 Task: Locate the San Francisco Zoo.
Action: Mouse moved to (74, 23)
Screenshot: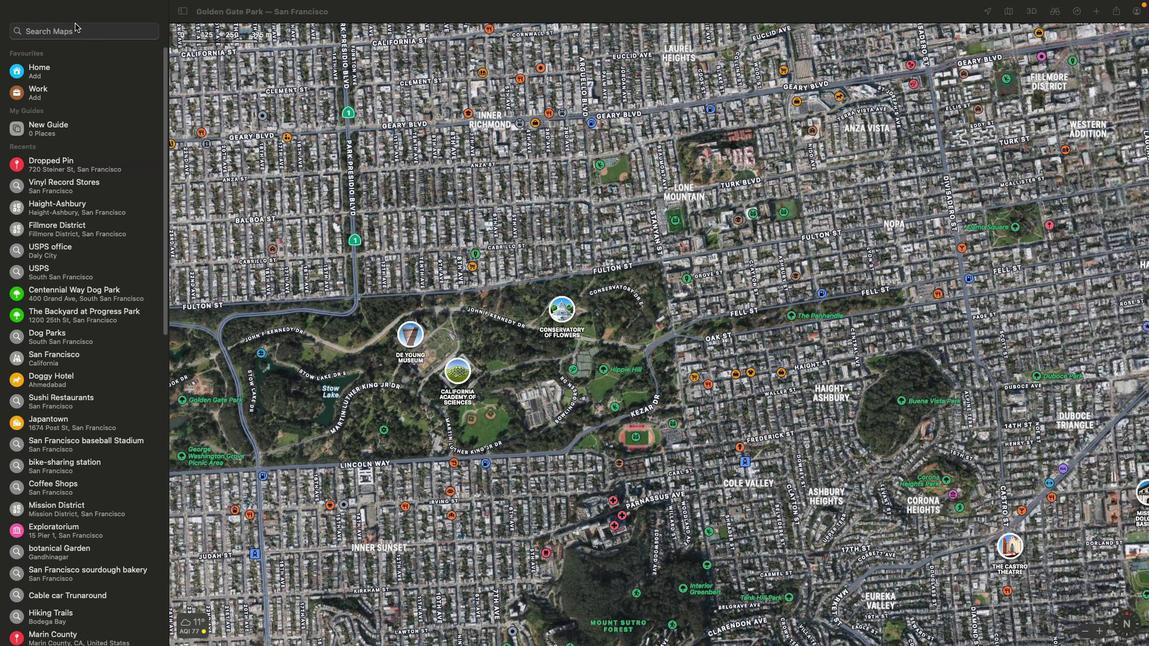 
Action: Mouse pressed left at (74, 23)
Screenshot: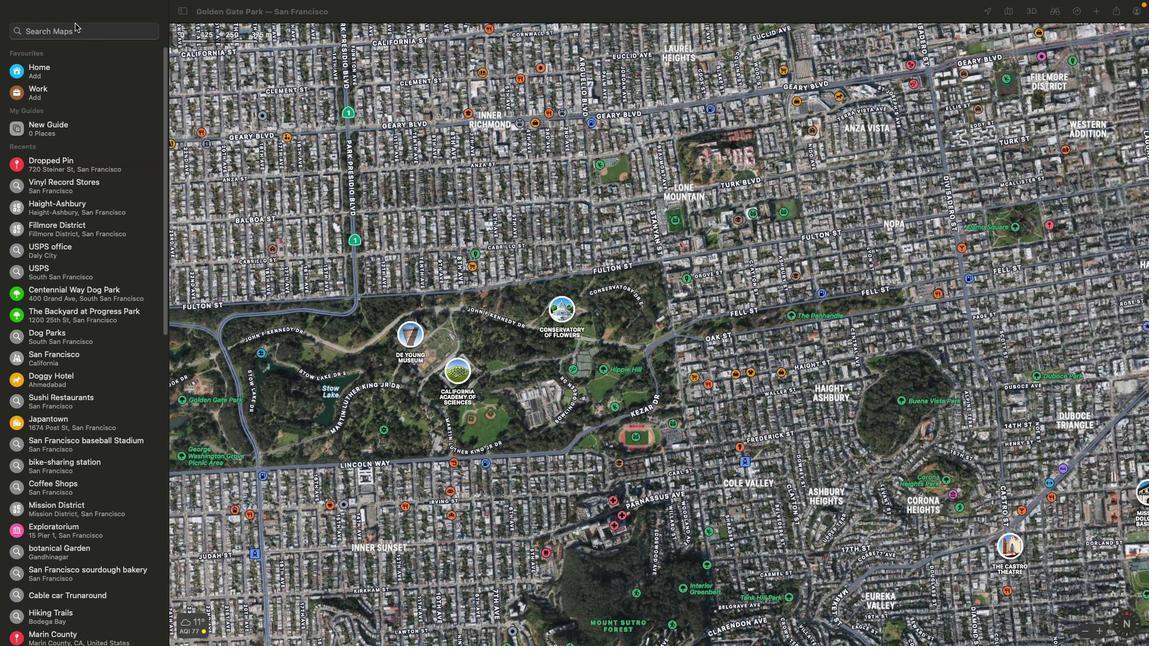 
Action: Mouse moved to (74, 23)
Screenshot: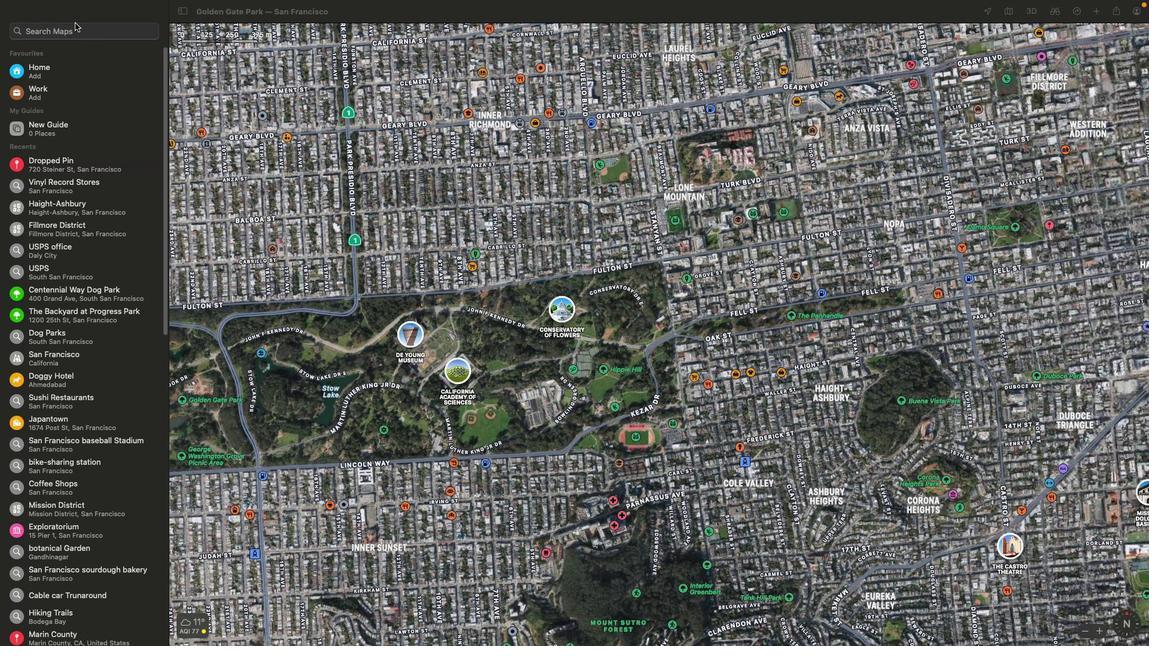 
Action: Mouse pressed left at (74, 23)
Screenshot: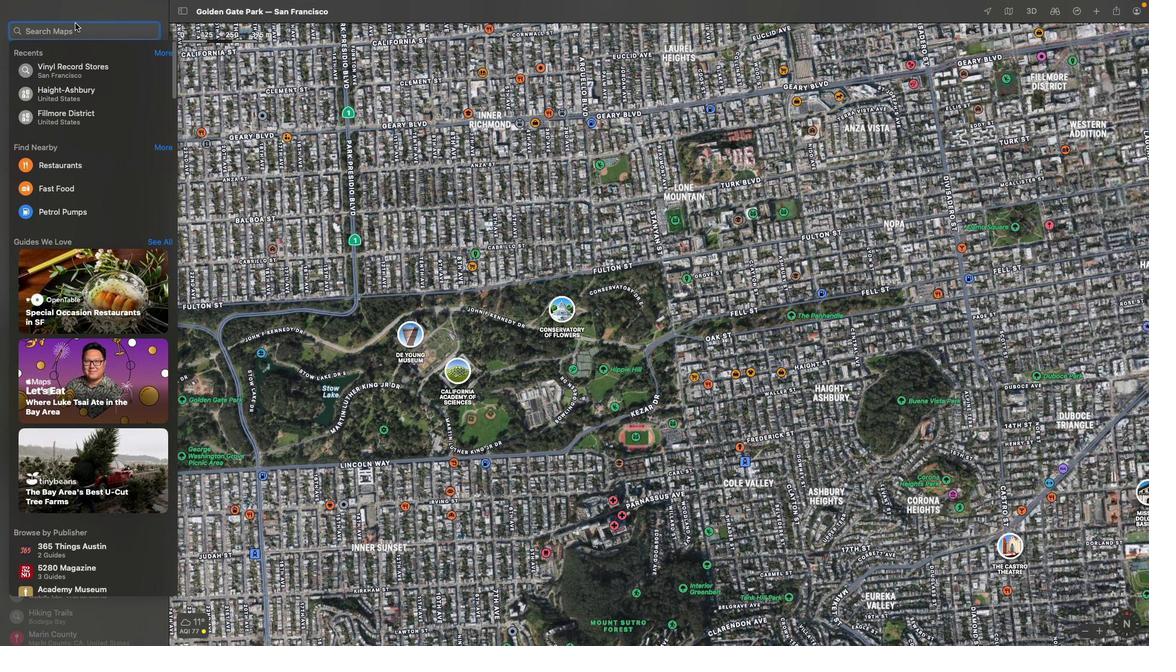 
Action: Key pressed Key.shift'S''a''n'Key.spaceKey.shift'F''r''a''n''c''i''s''c''o'Key.spaceKey.shift'Z''o''o'Key.enter
Screenshot: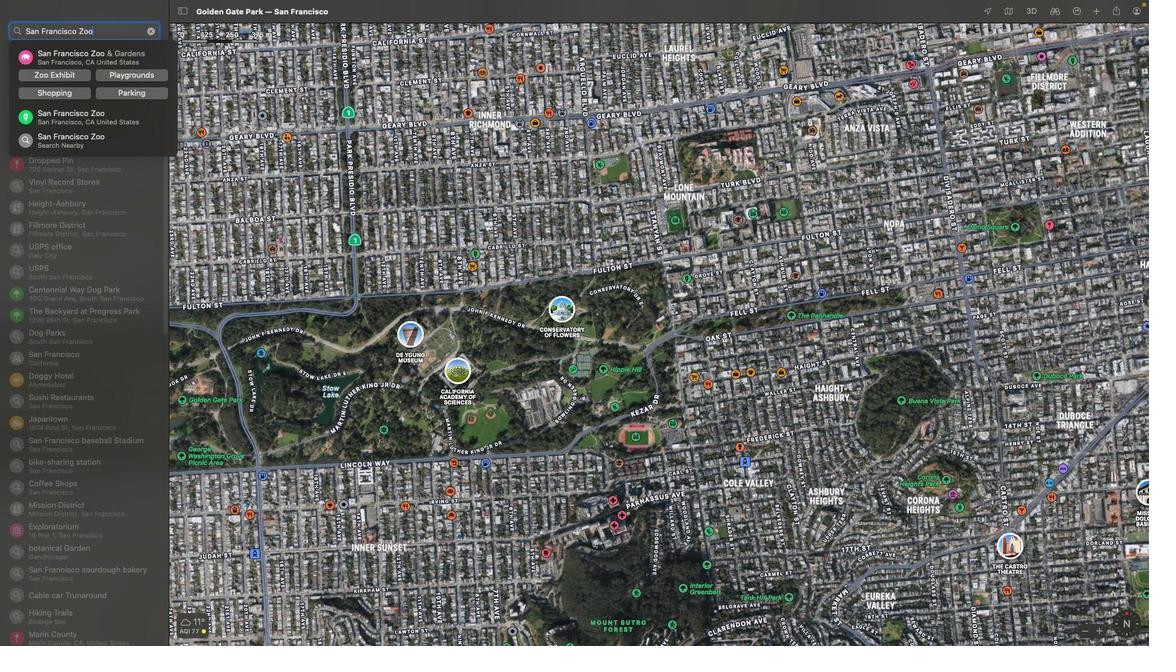 
Action: Mouse moved to (653, 292)
Screenshot: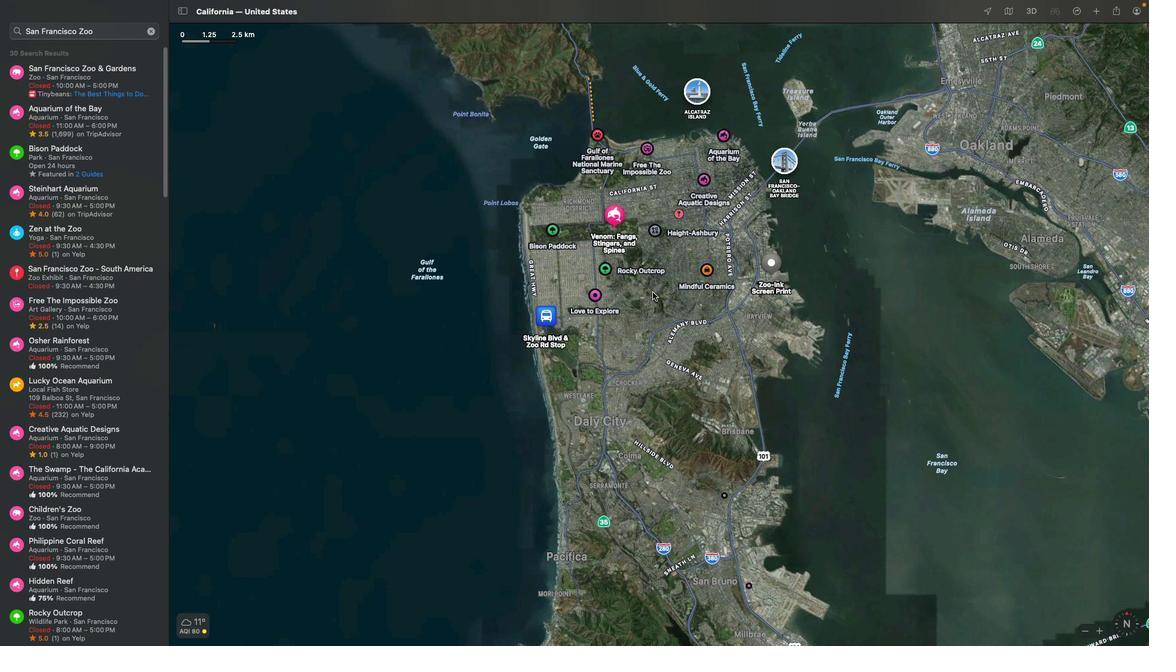 
Action: Mouse scrolled (653, 292) with delta (0, 0)
Screenshot: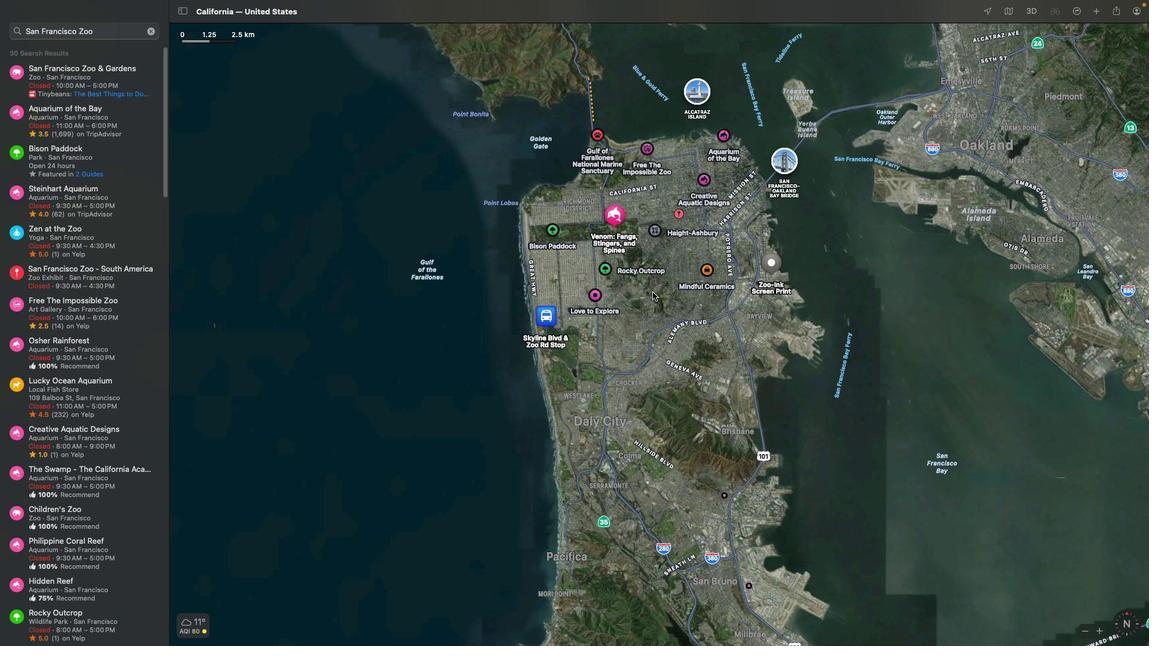 
Action: Mouse scrolled (653, 292) with delta (0, 0)
Screenshot: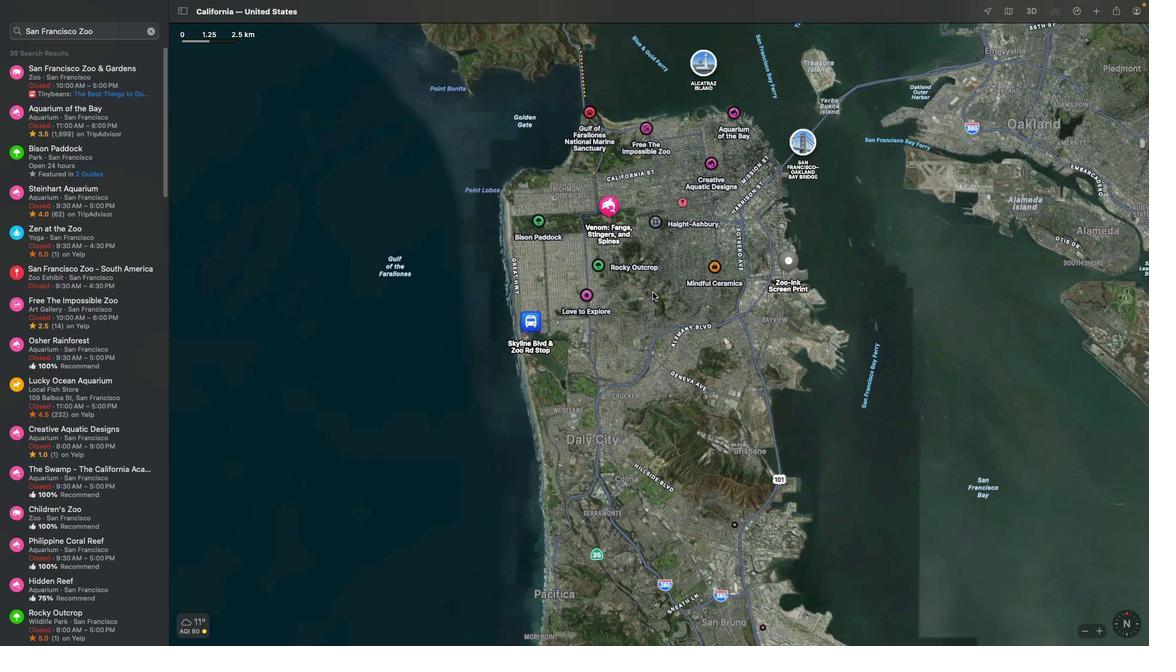 
Action: Mouse scrolled (653, 292) with delta (0, 1)
Screenshot: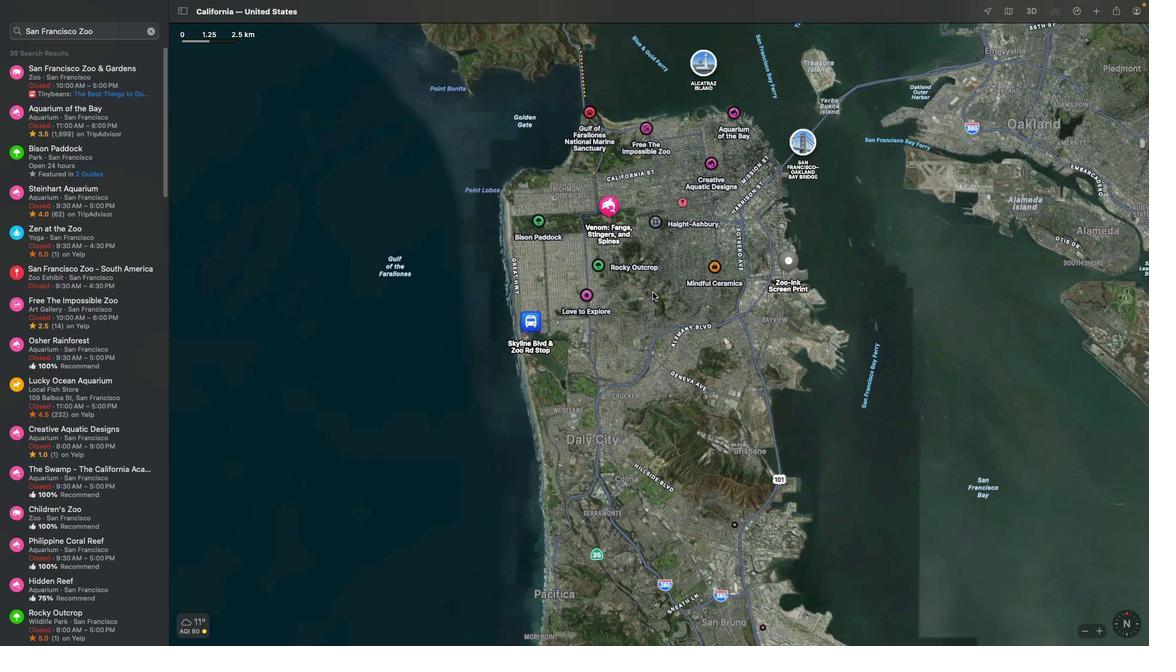 
Action: Mouse scrolled (653, 292) with delta (0, 2)
Screenshot: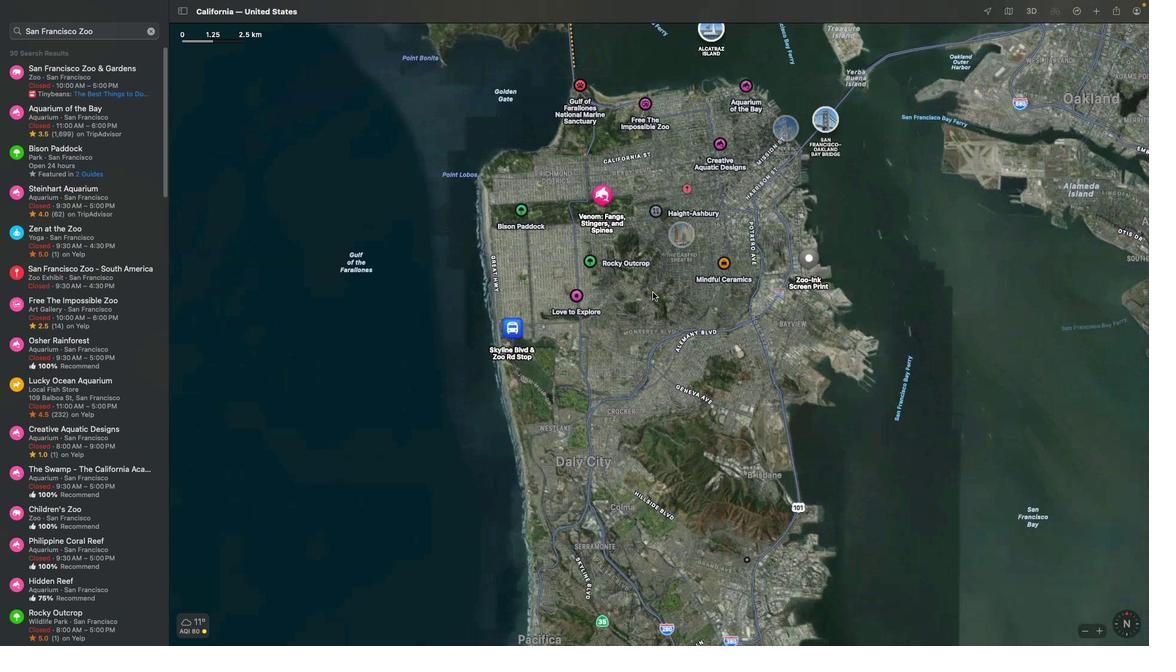 
Action: Mouse scrolled (653, 292) with delta (0, 0)
Screenshot: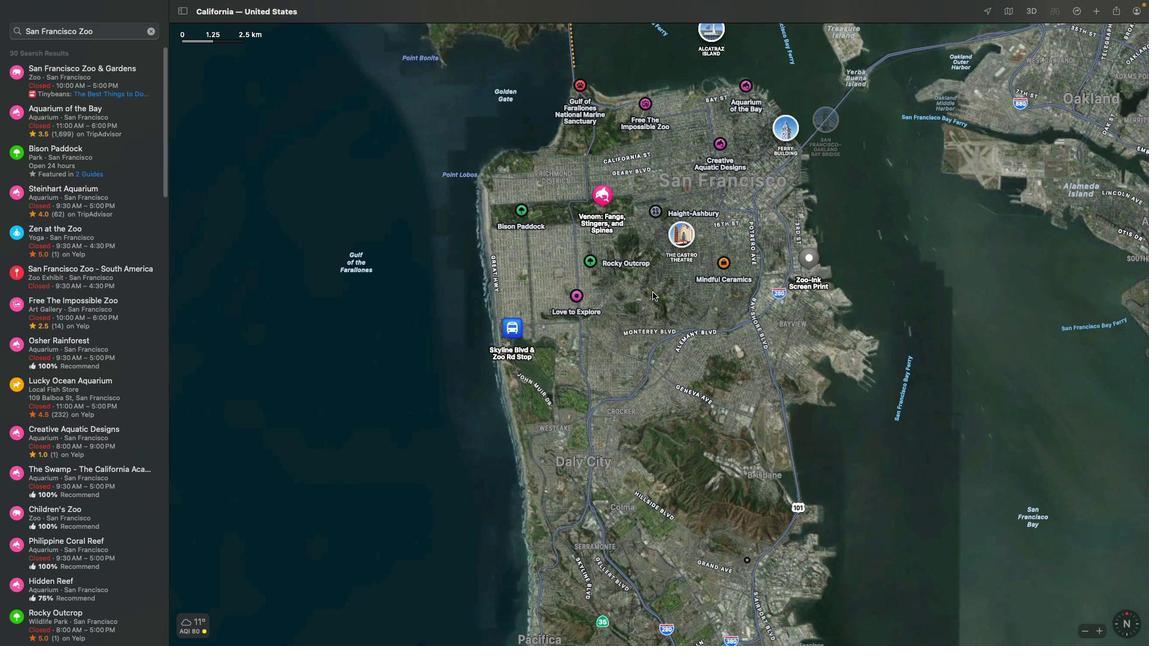 
Action: Mouse scrolled (653, 292) with delta (0, 0)
Screenshot: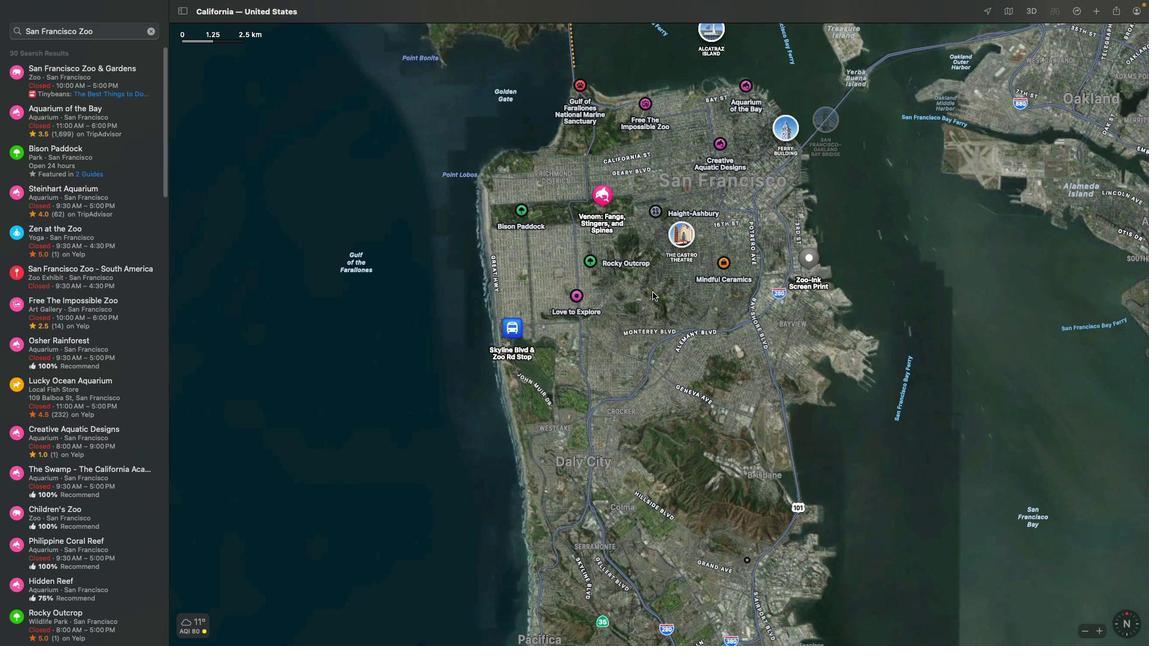 
Action: Mouse scrolled (653, 292) with delta (0, 2)
Screenshot: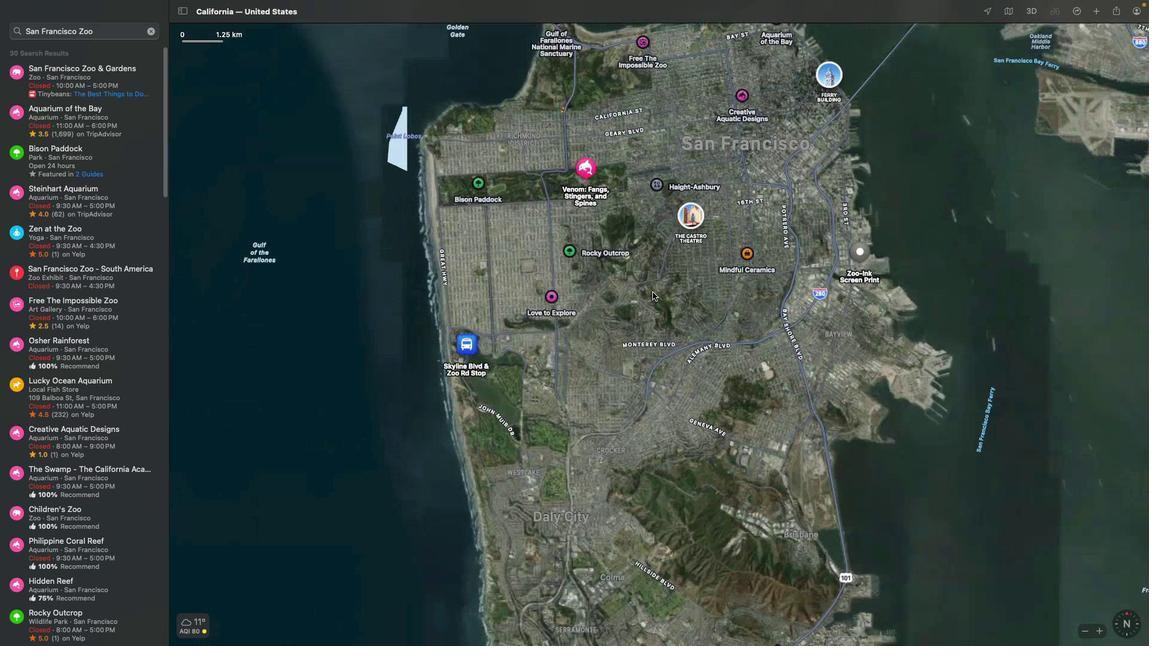 
Action: Mouse scrolled (653, 292) with delta (0, 2)
Screenshot: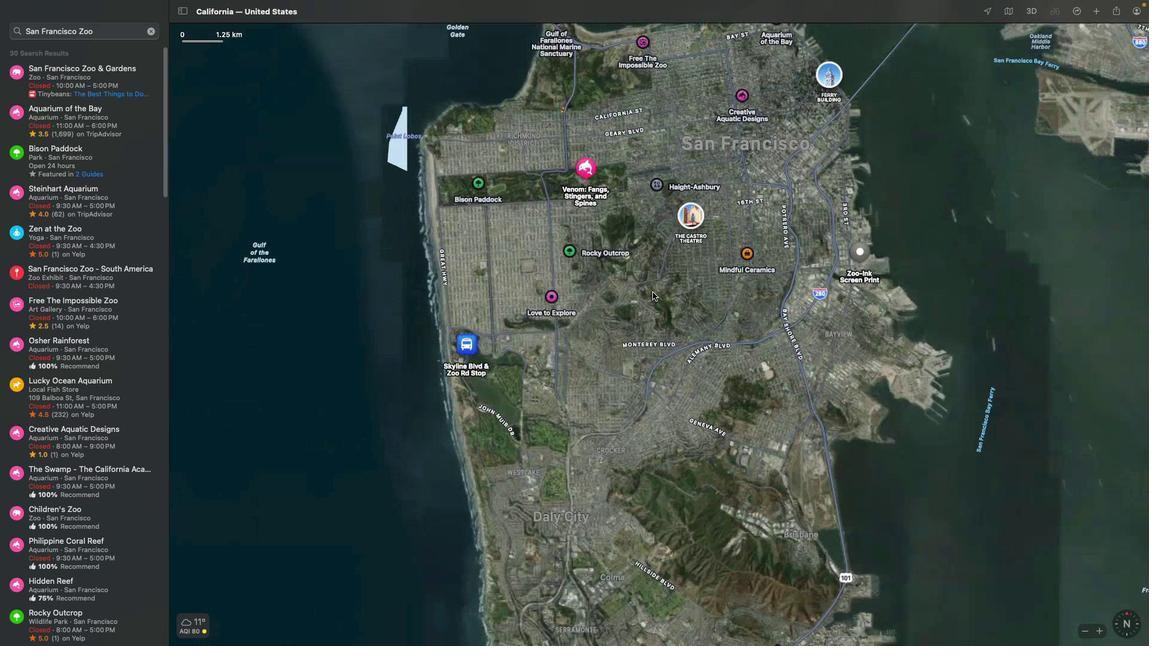 
Action: Mouse scrolled (653, 292) with delta (0, 3)
Screenshot: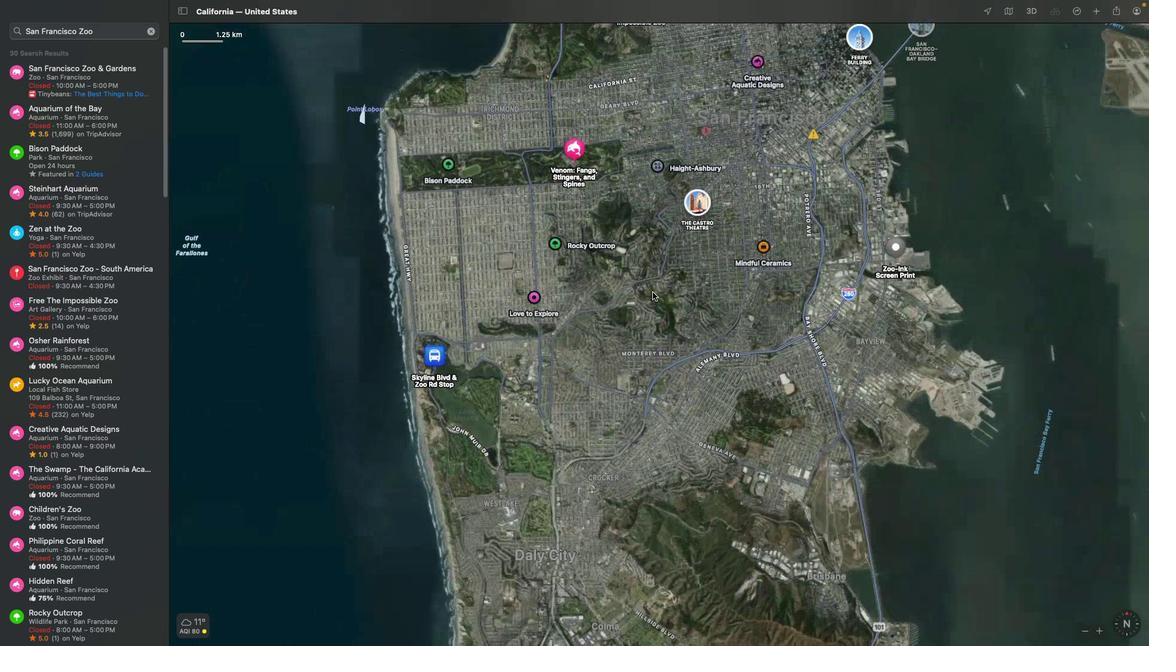 
Action: Mouse pressed left at (653, 292)
Screenshot: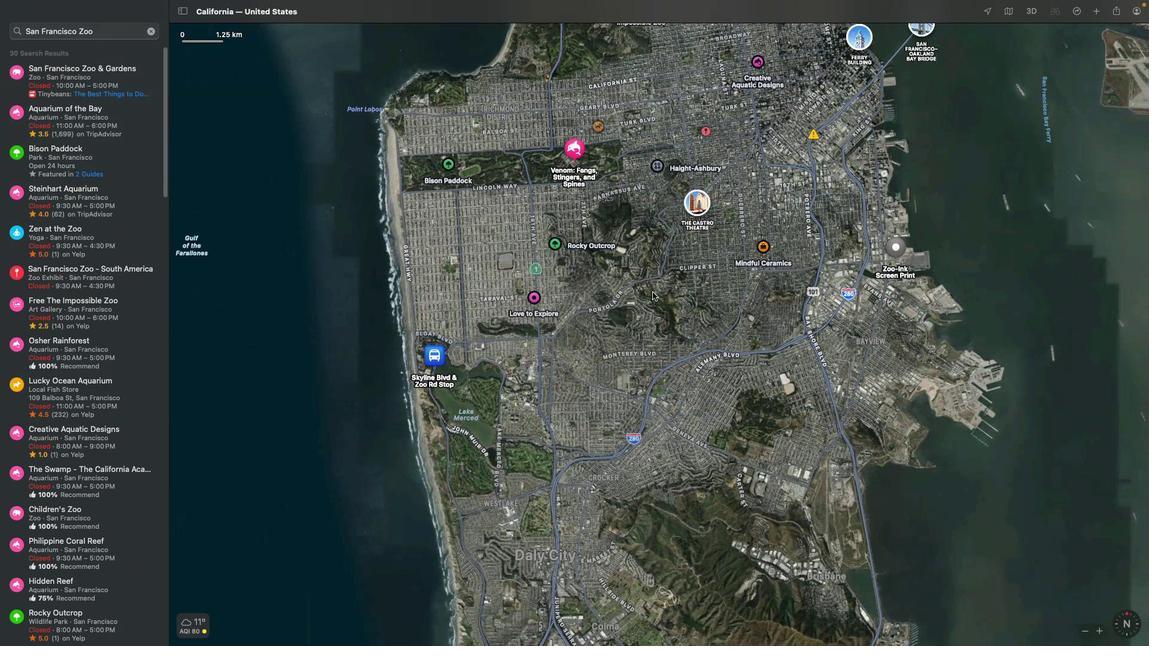 
Action: Mouse moved to (628, 340)
Screenshot: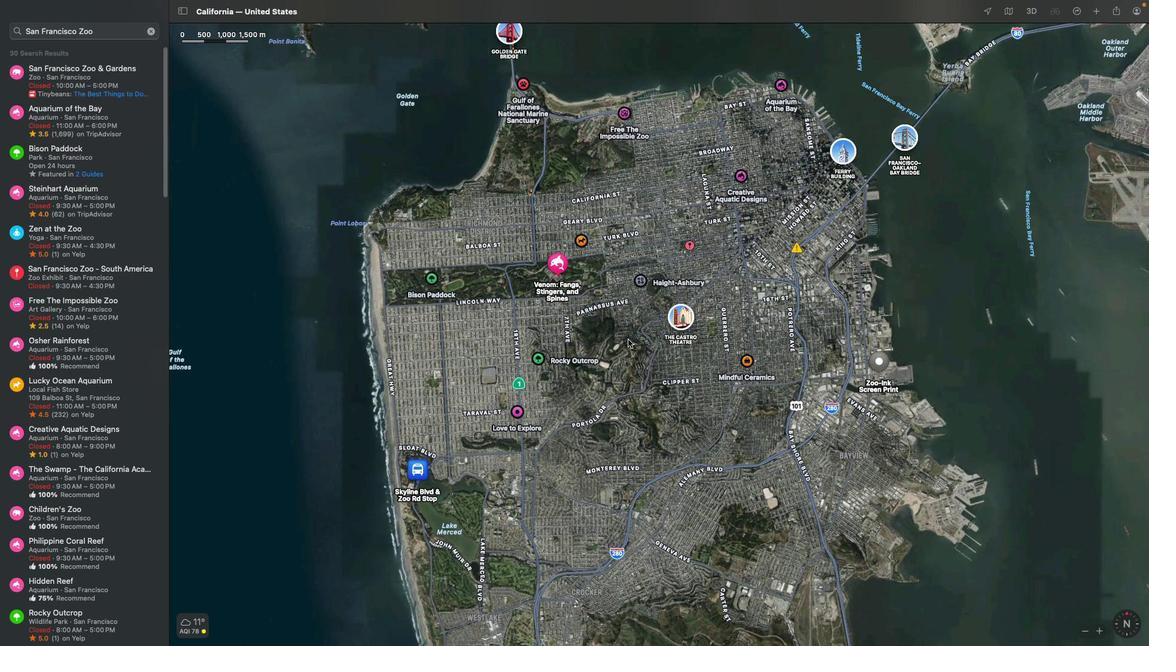 
Action: Mouse scrolled (628, 340) with delta (0, 0)
Screenshot: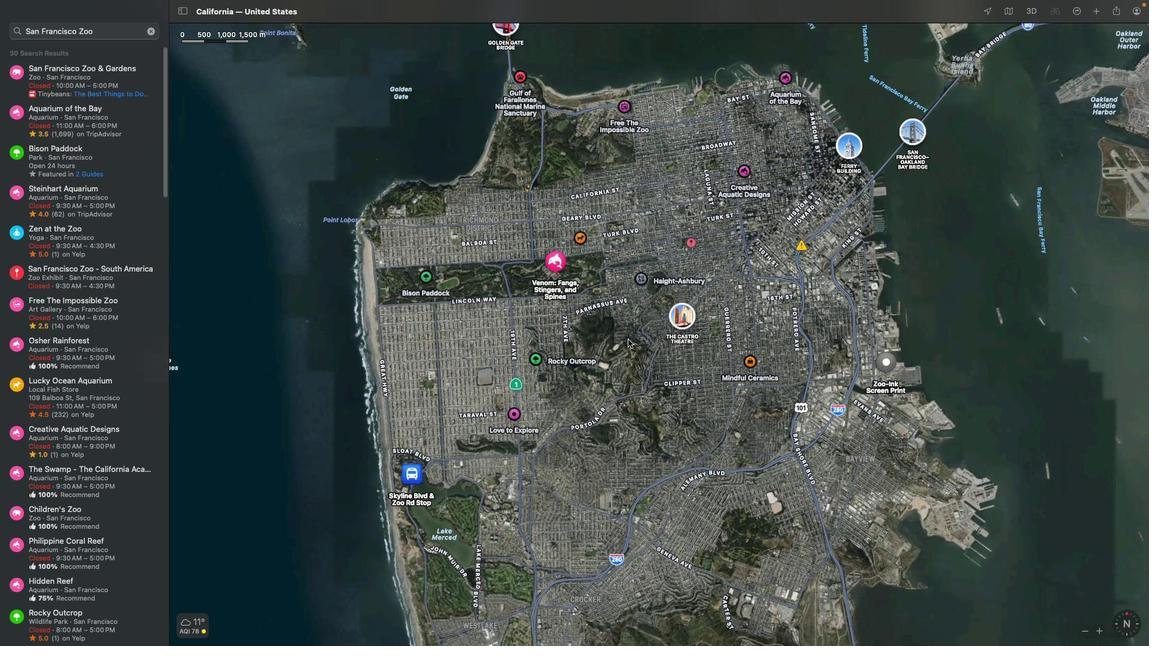 
Action: Mouse scrolled (628, 340) with delta (0, 0)
Screenshot: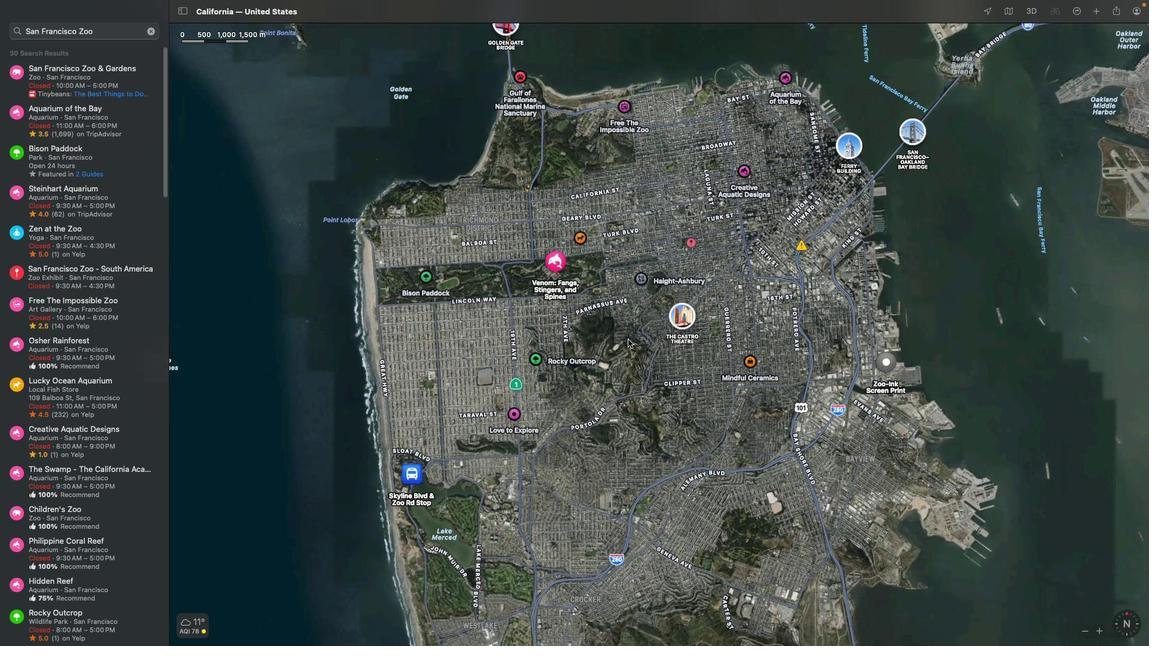 
Action: Mouse scrolled (628, 340) with delta (0, 1)
Screenshot: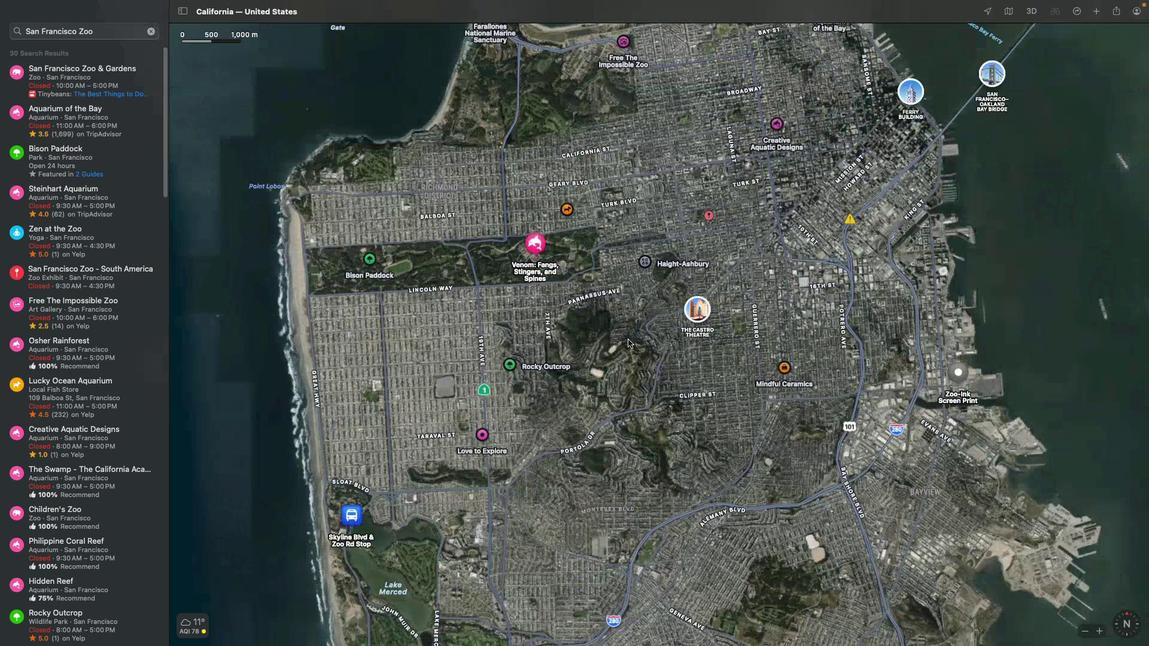 
Action: Mouse scrolled (628, 340) with delta (0, 2)
Screenshot: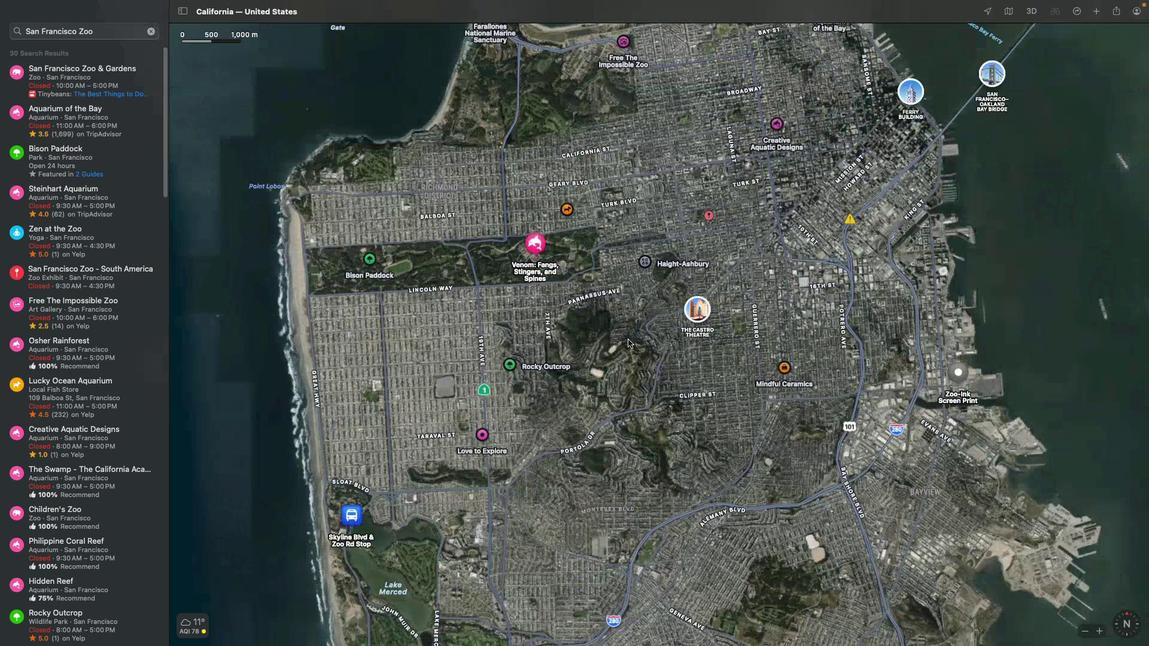 
Action: Mouse scrolled (628, 340) with delta (0, 3)
Screenshot: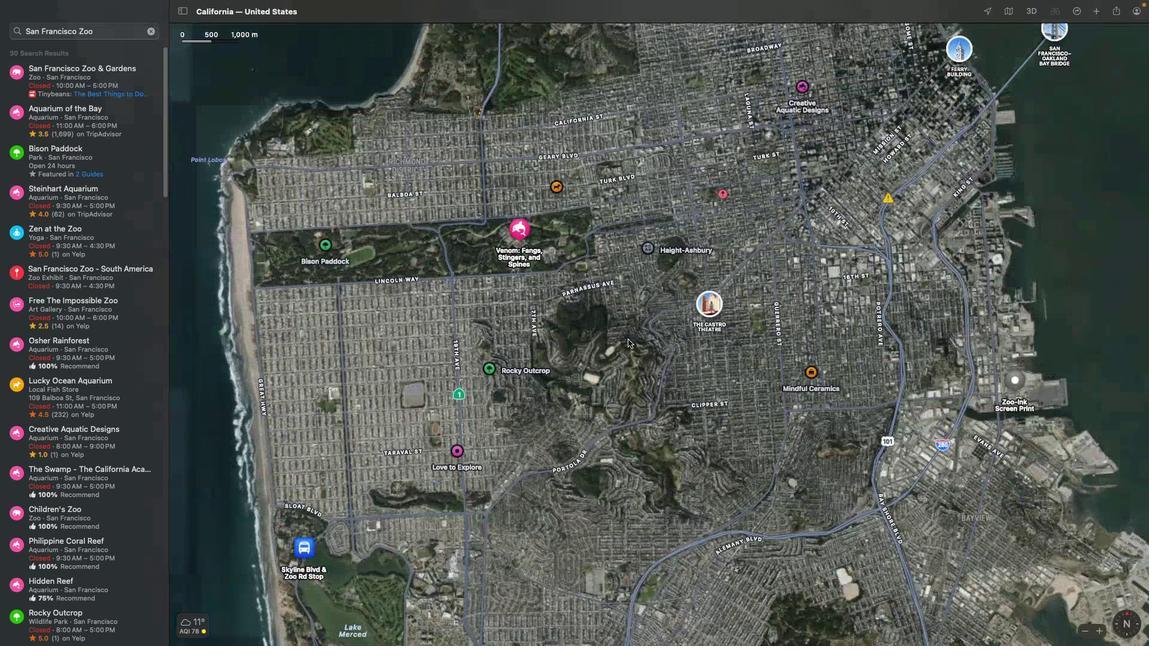 
Action: Mouse moved to (69, 153)
Screenshot: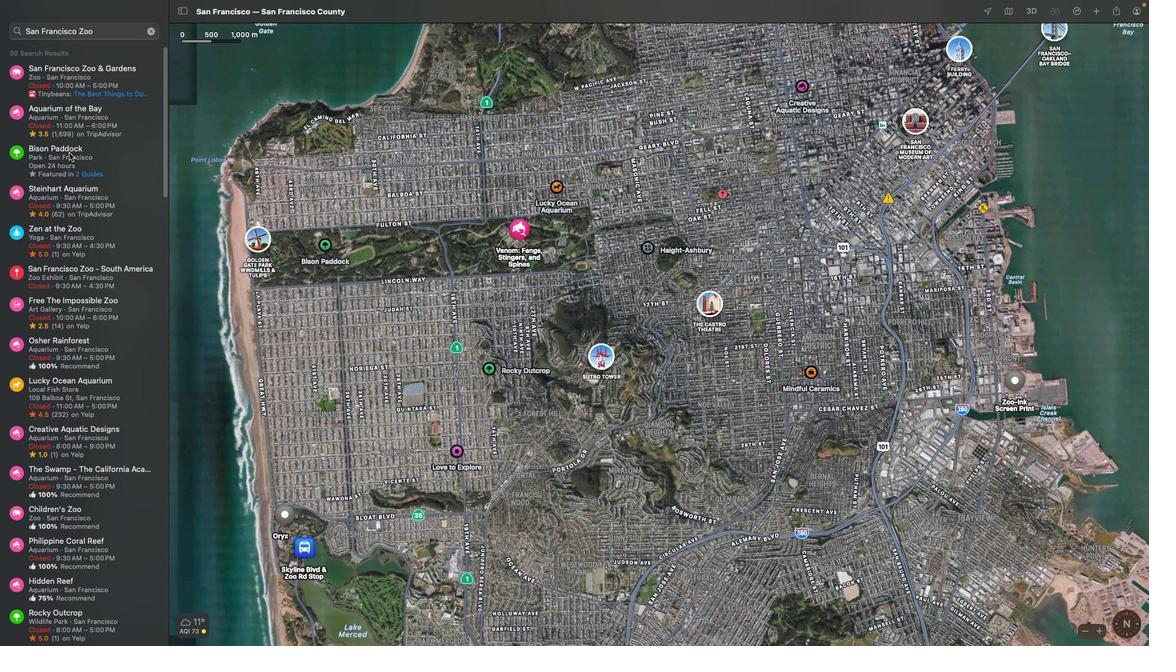 
Action: Mouse pressed left at (69, 153)
Screenshot: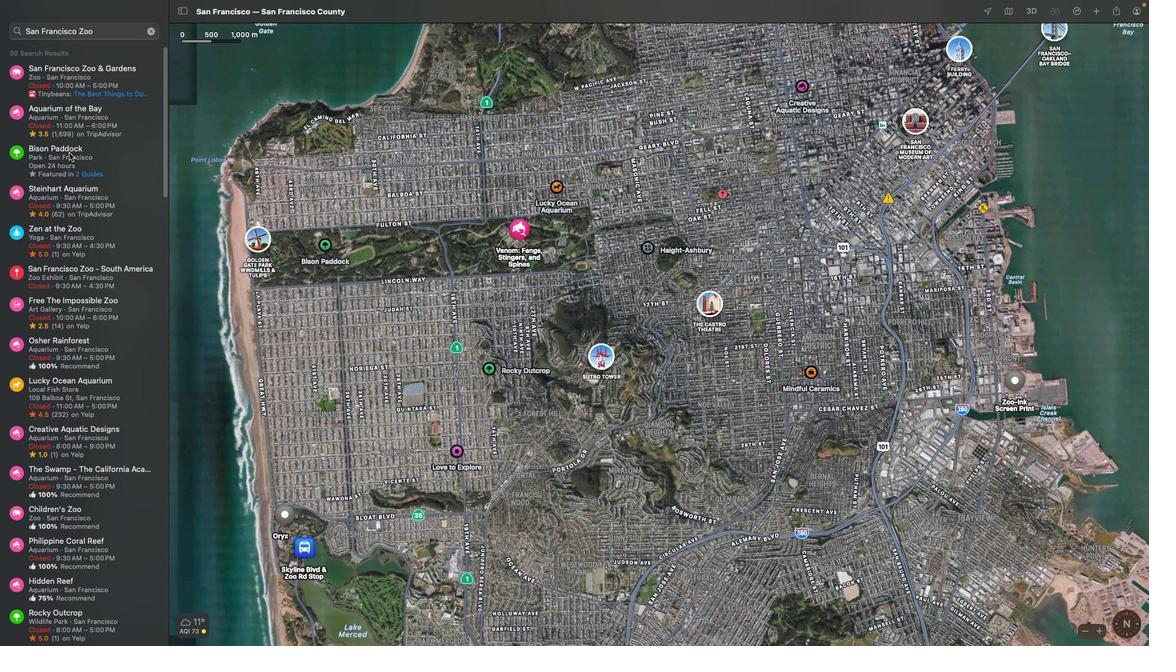 
Action: Mouse moved to (418, 314)
Screenshot: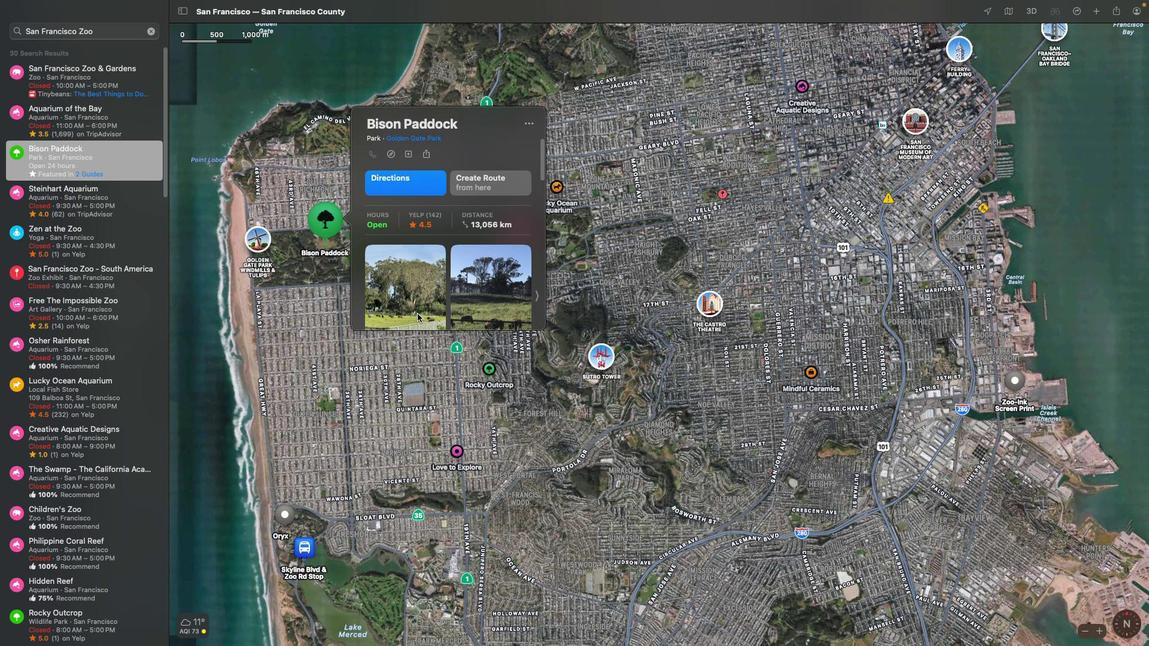 
Action: Mouse scrolled (418, 314) with delta (0, 0)
Screenshot: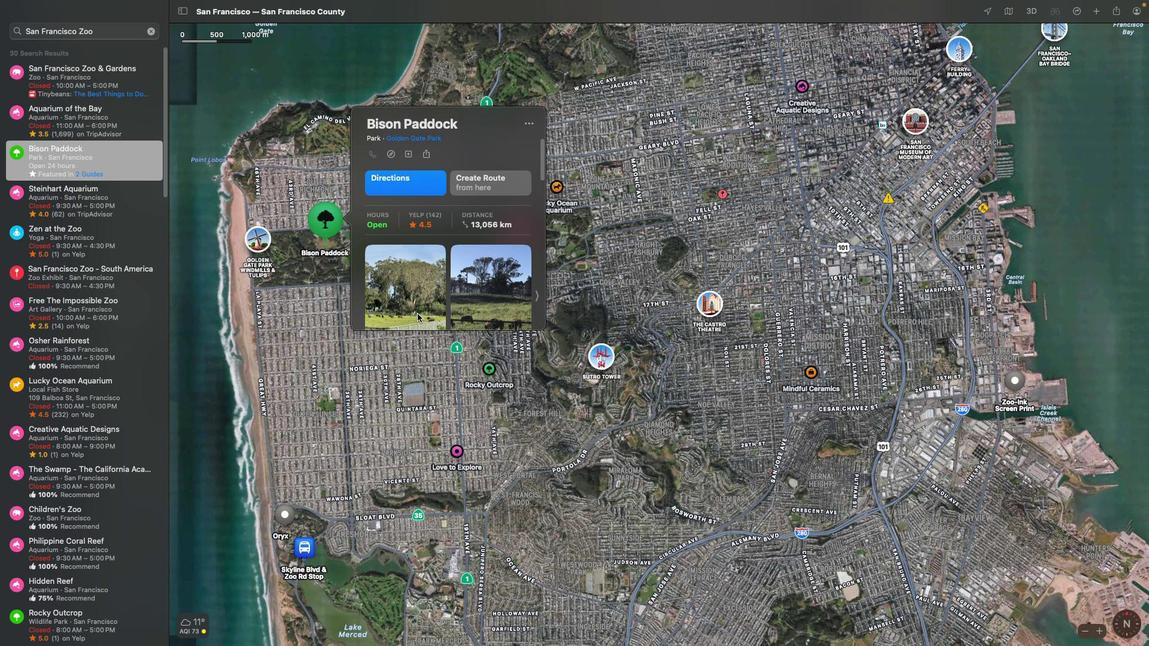 
Action: Mouse moved to (416, 310)
Screenshot: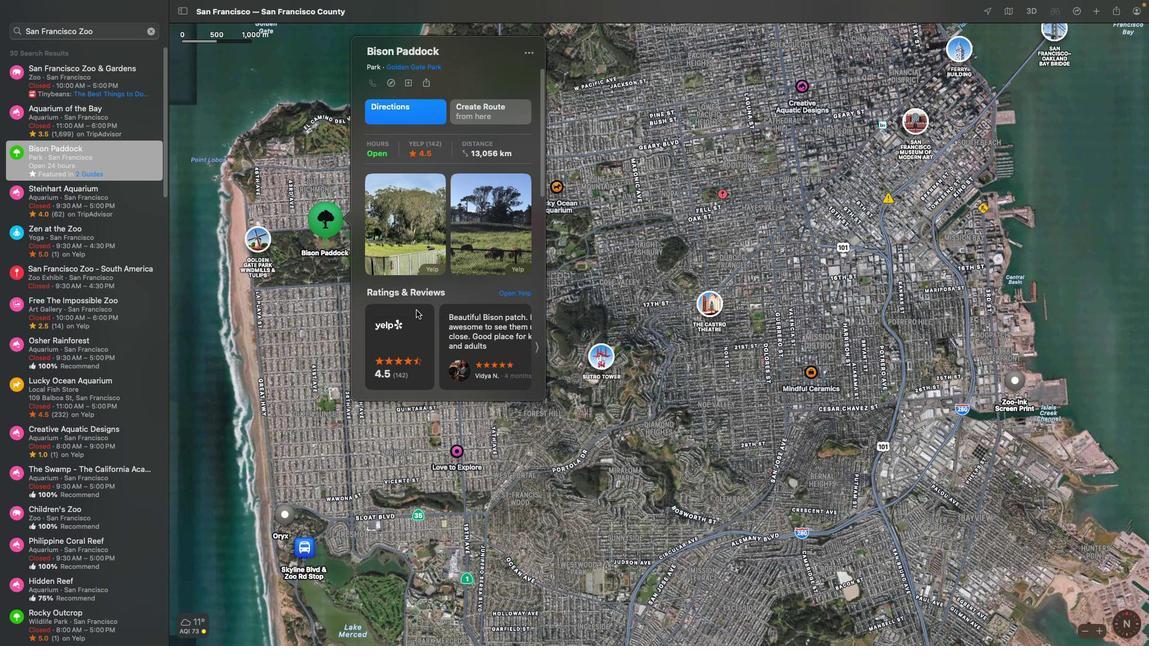 
Action: Mouse scrolled (416, 310) with delta (0, 0)
Screenshot: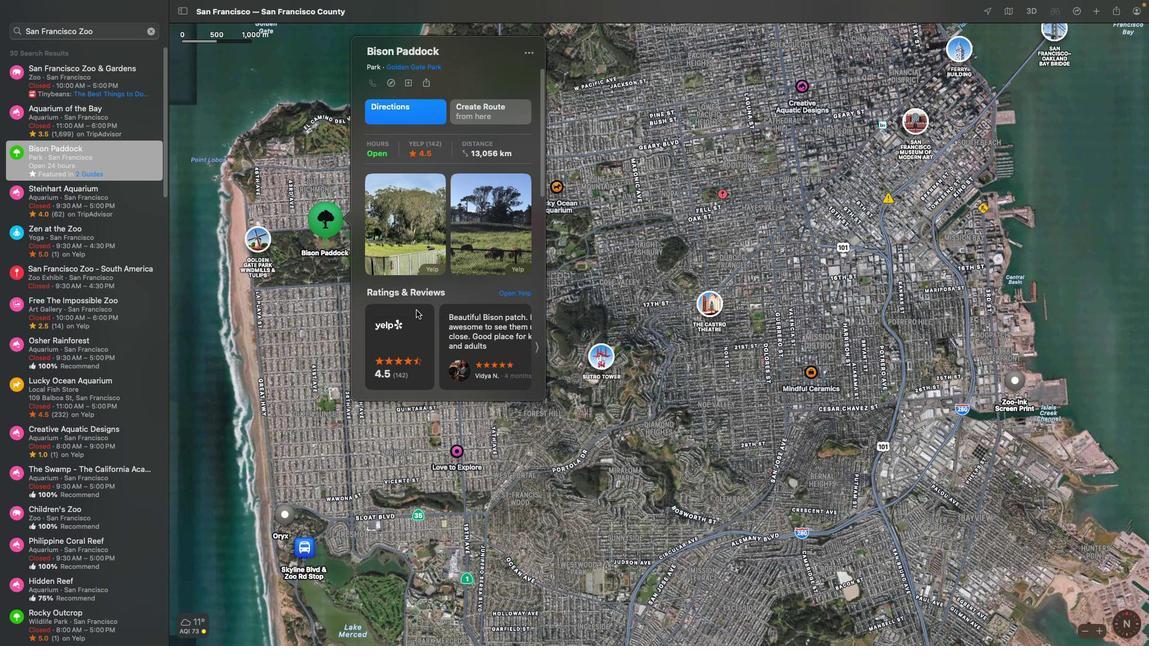 
Action: Mouse scrolled (416, 310) with delta (0, 0)
Screenshot: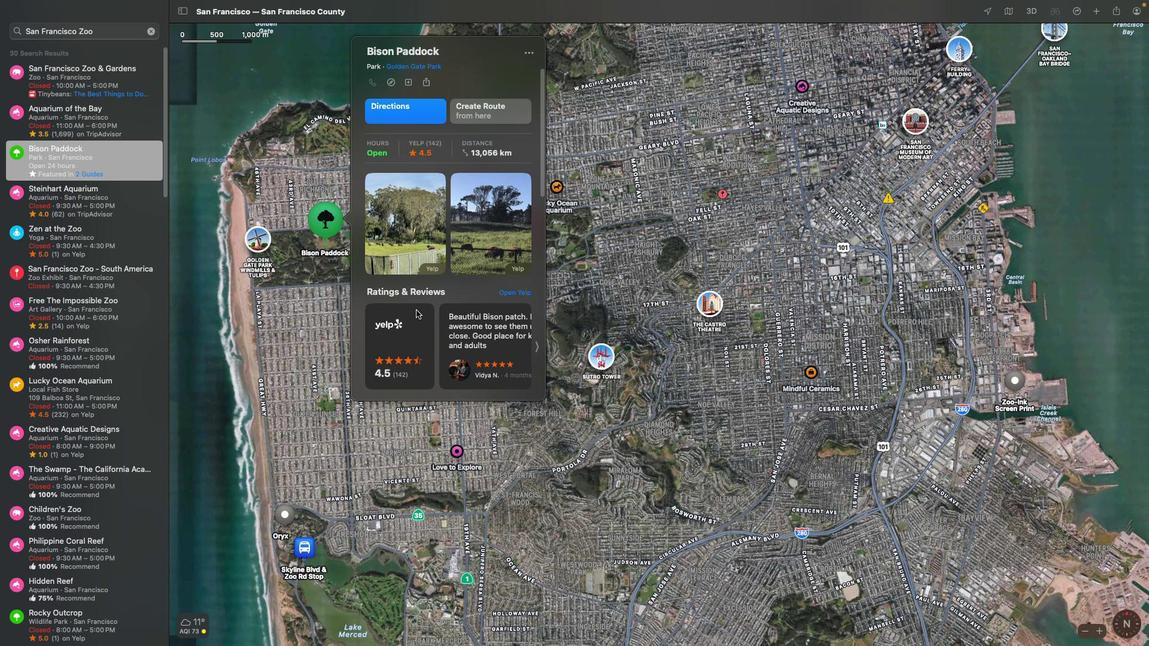 
Action: Mouse scrolled (416, 310) with delta (0, -1)
Screenshot: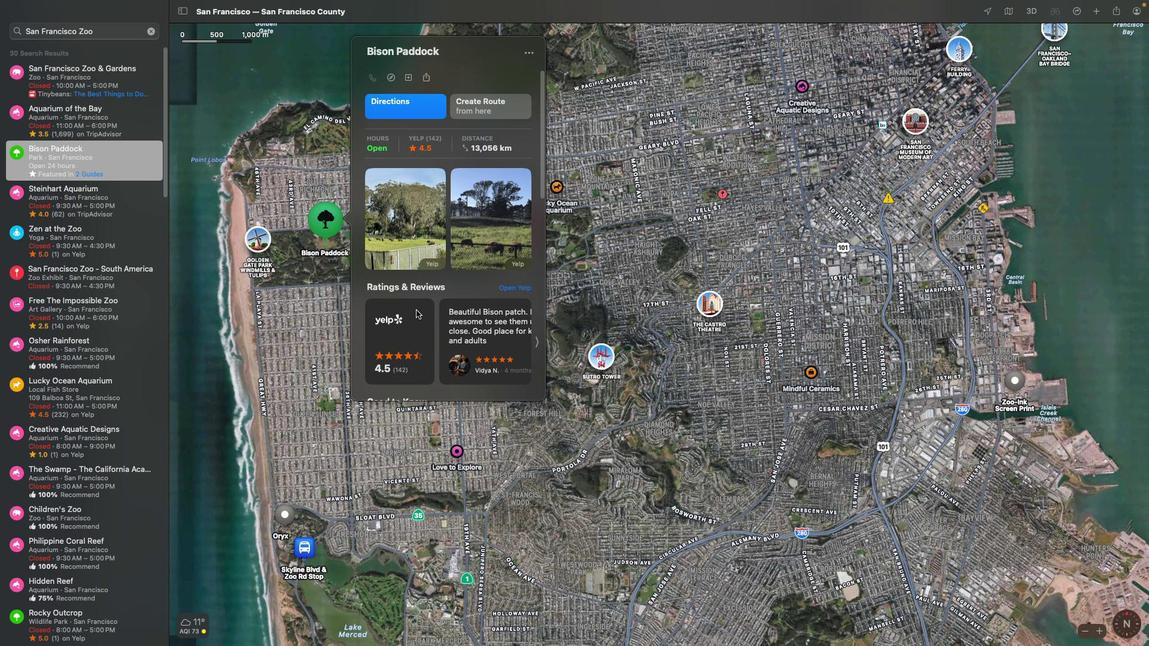 
Action: Mouse scrolled (416, 310) with delta (0, -2)
Screenshot: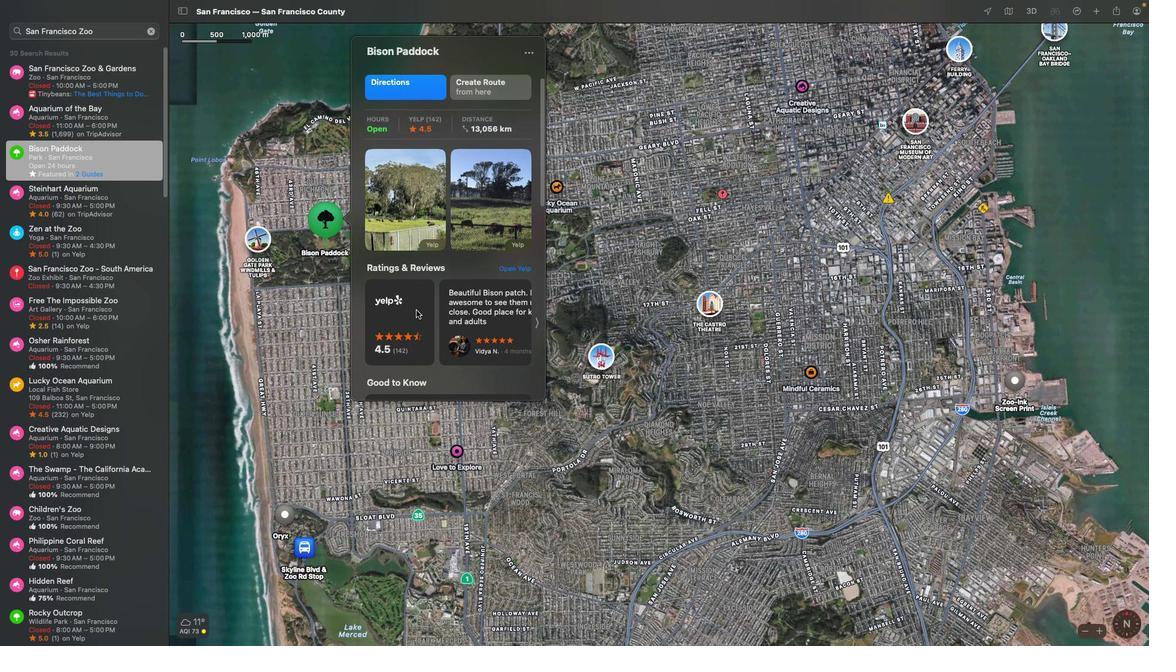 
Action: Mouse scrolled (416, 310) with delta (0, 0)
Screenshot: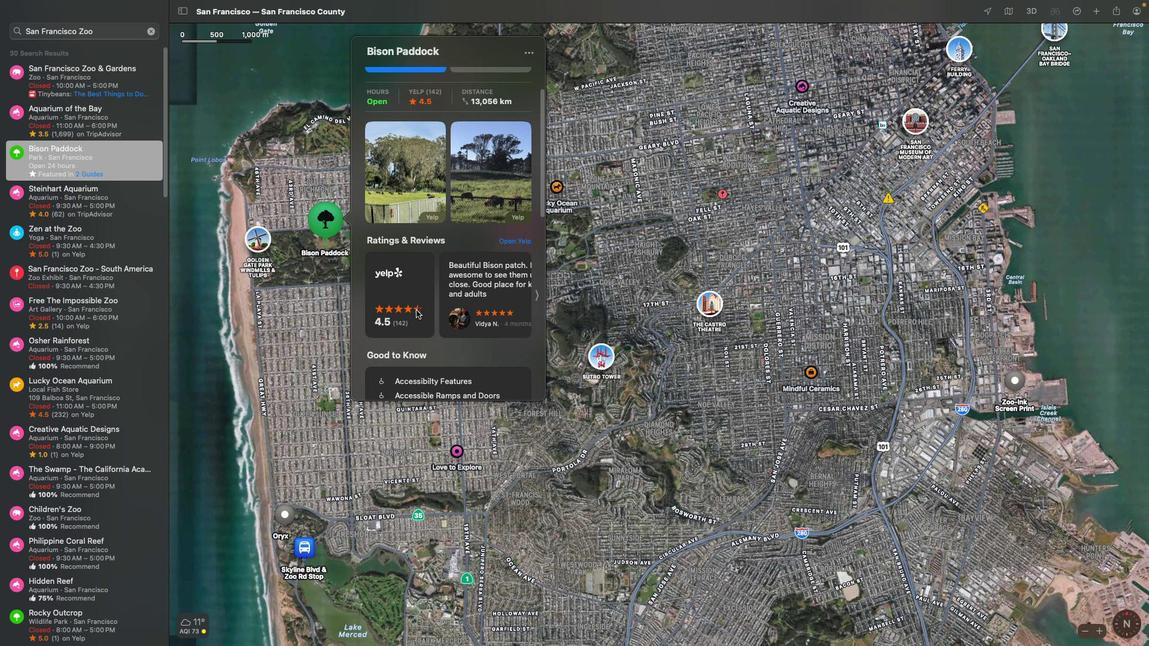 
Action: Mouse scrolled (416, 310) with delta (0, 0)
Screenshot: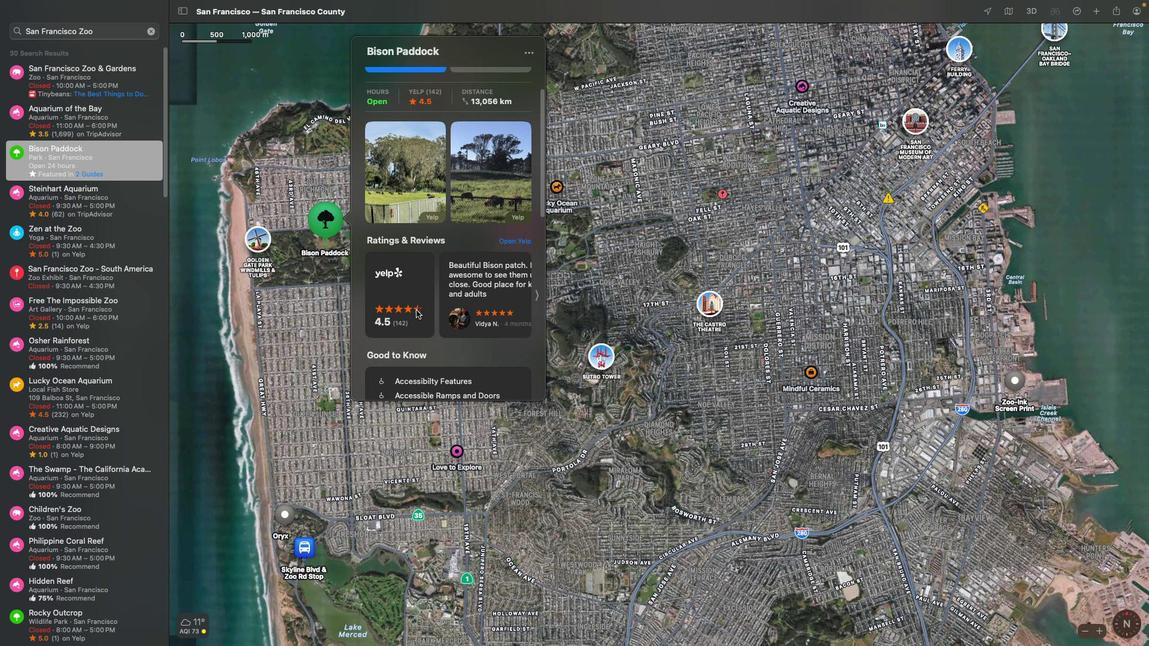 
Action: Mouse scrolled (416, 310) with delta (0, -1)
Screenshot: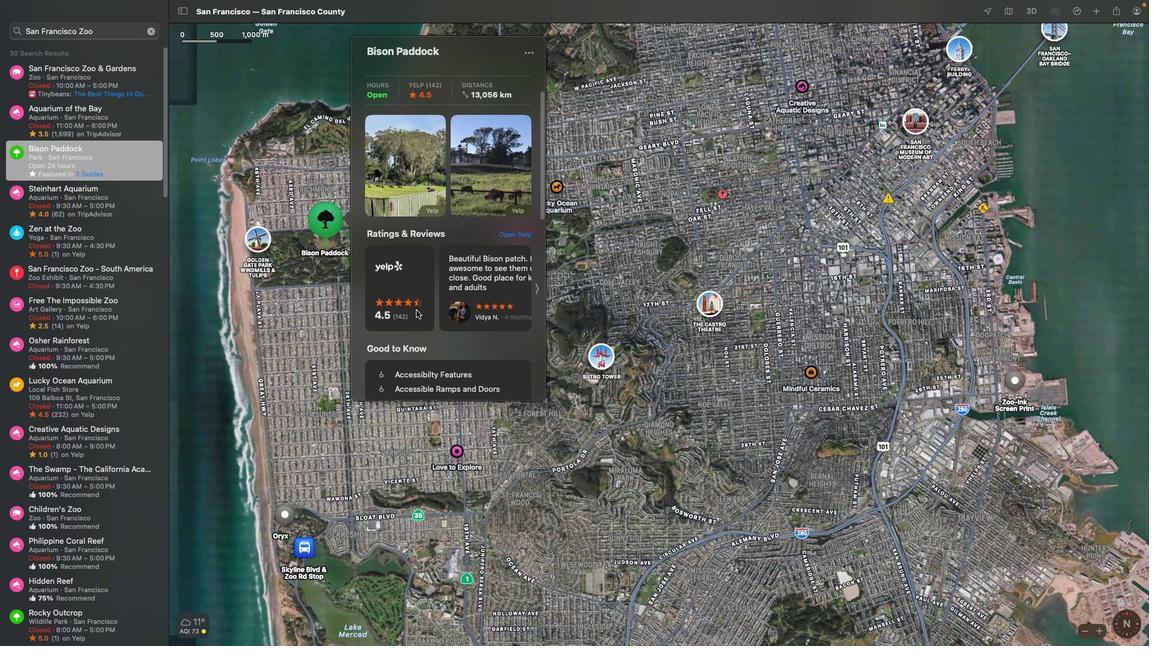 
Action: Mouse scrolled (416, 310) with delta (0, -2)
Screenshot: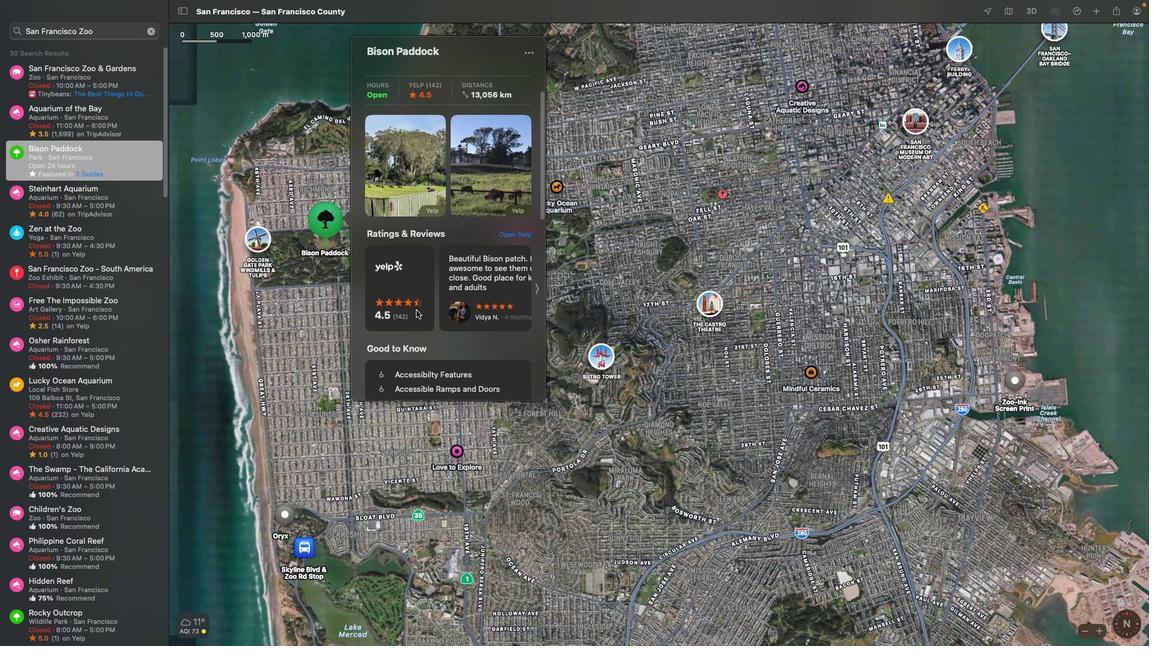 
Action: Mouse scrolled (416, 310) with delta (0, -3)
Screenshot: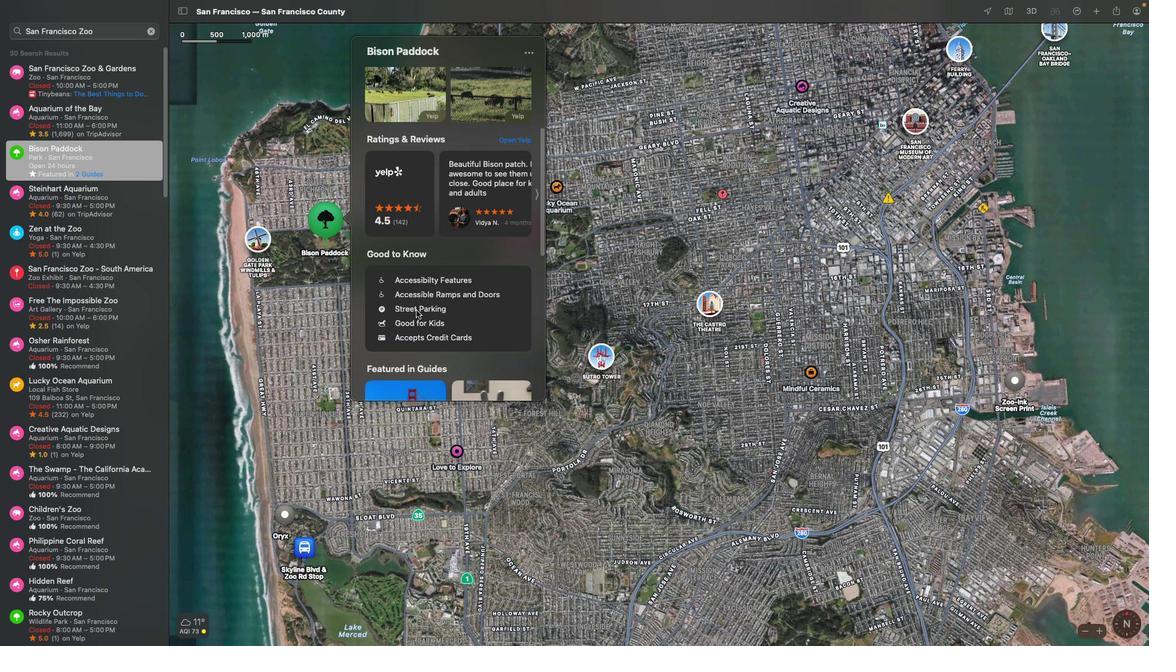 
Action: Mouse scrolled (416, 310) with delta (0, -3)
Screenshot: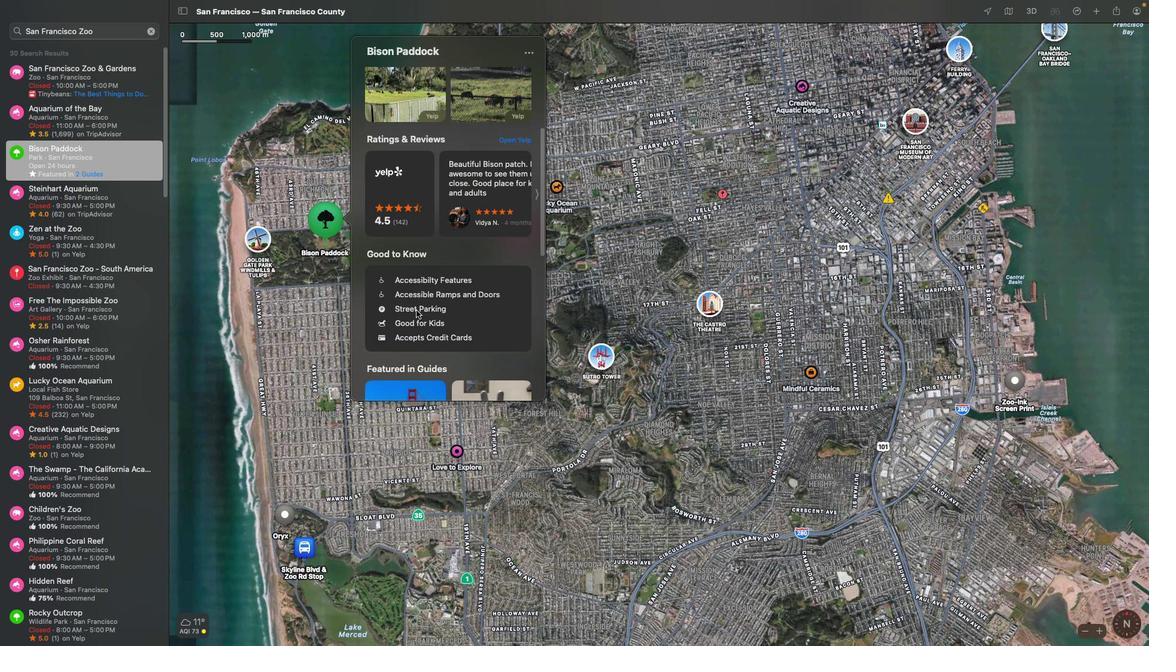 
Action: Mouse scrolled (416, 310) with delta (0, 0)
Screenshot: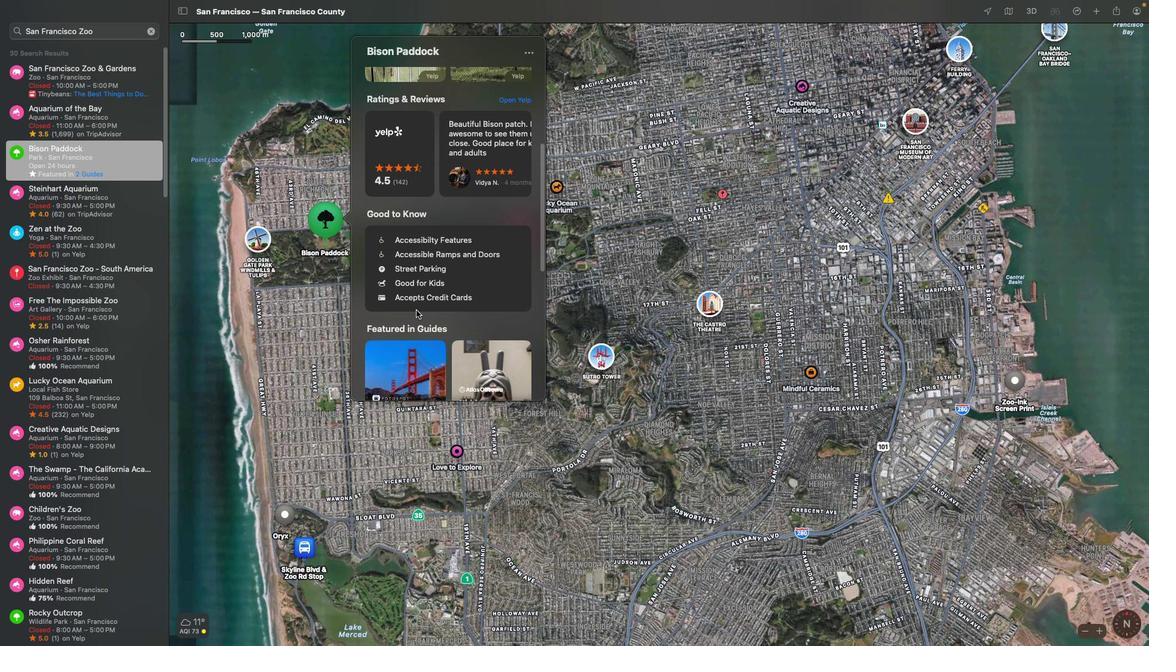 
Action: Mouse scrolled (416, 310) with delta (0, 0)
Screenshot: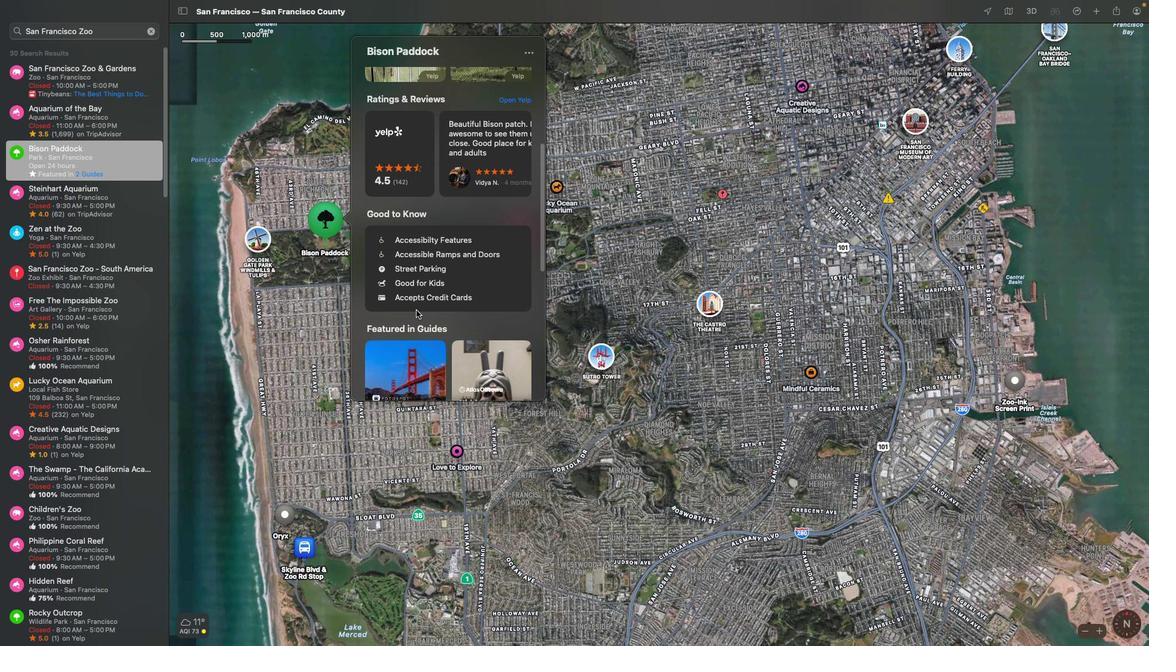 
Action: Mouse scrolled (416, 310) with delta (0, -1)
Screenshot: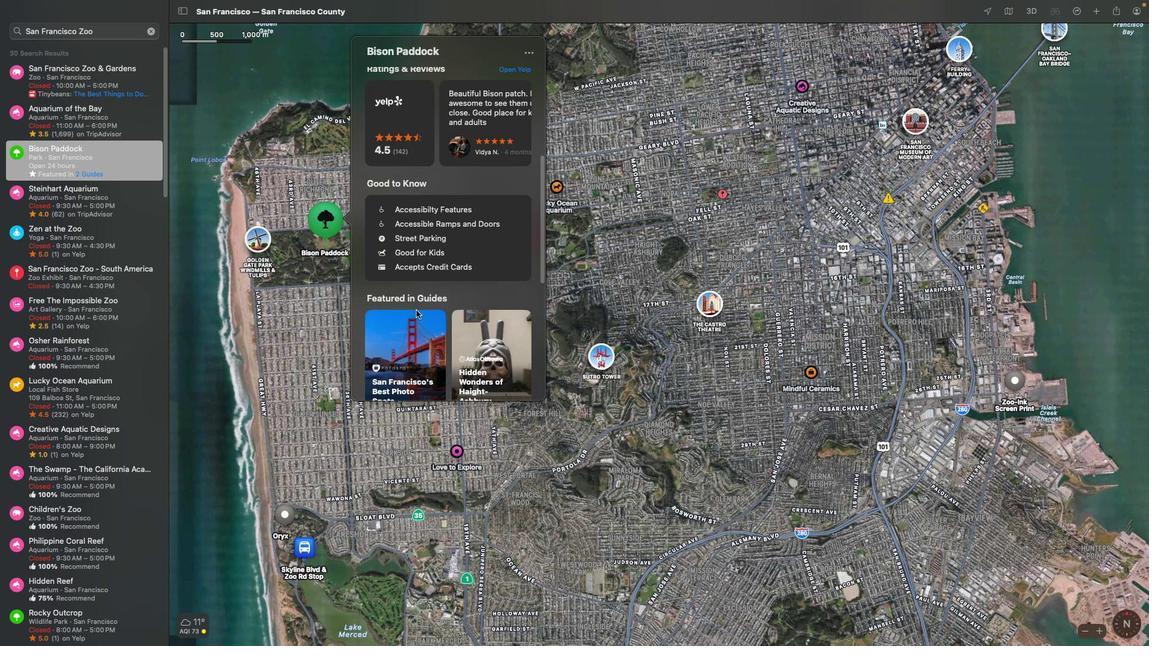 
Action: Mouse scrolled (416, 310) with delta (0, -2)
Screenshot: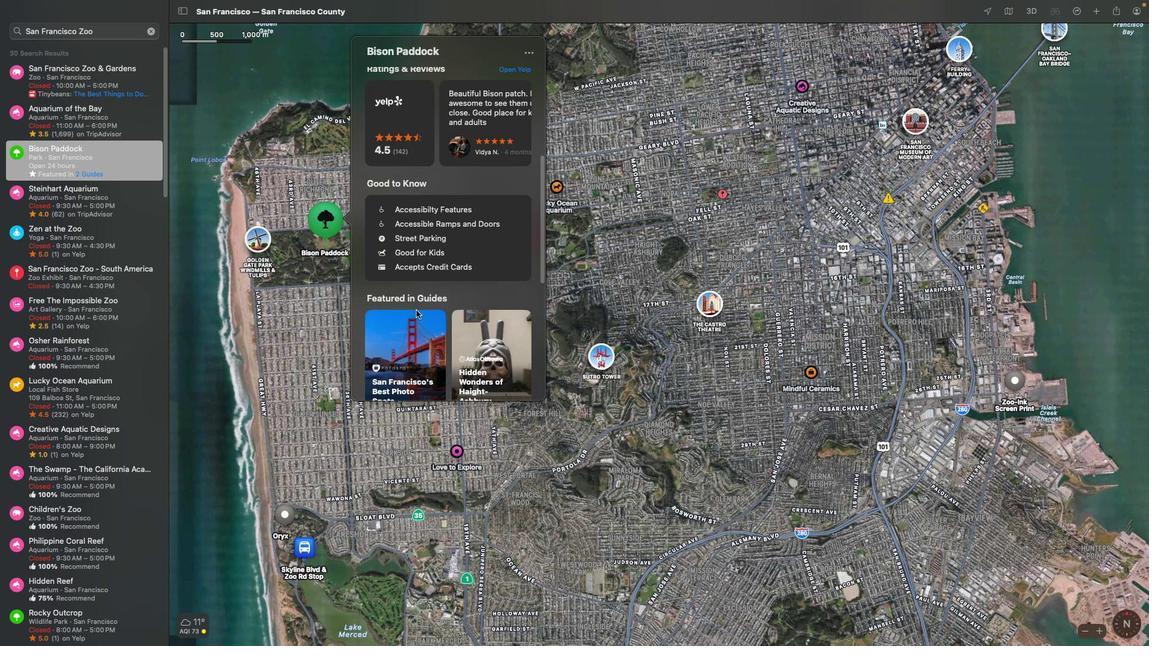 
Action: Mouse scrolled (416, 310) with delta (0, -3)
Screenshot: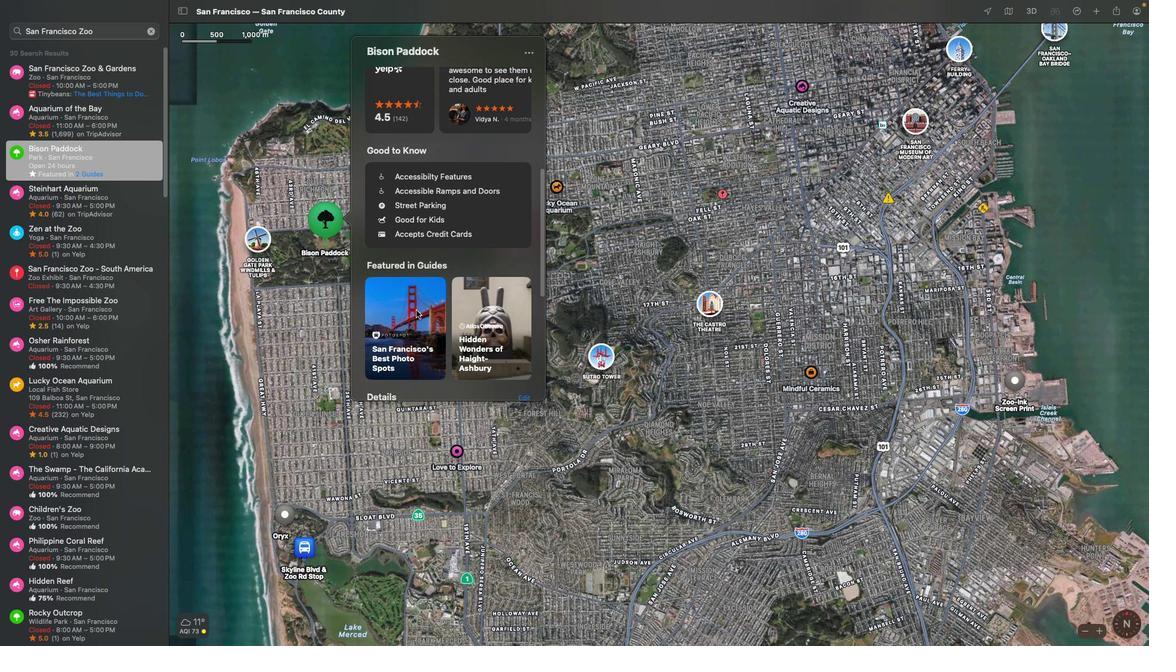 
Action: Mouse scrolled (416, 310) with delta (0, 0)
Screenshot: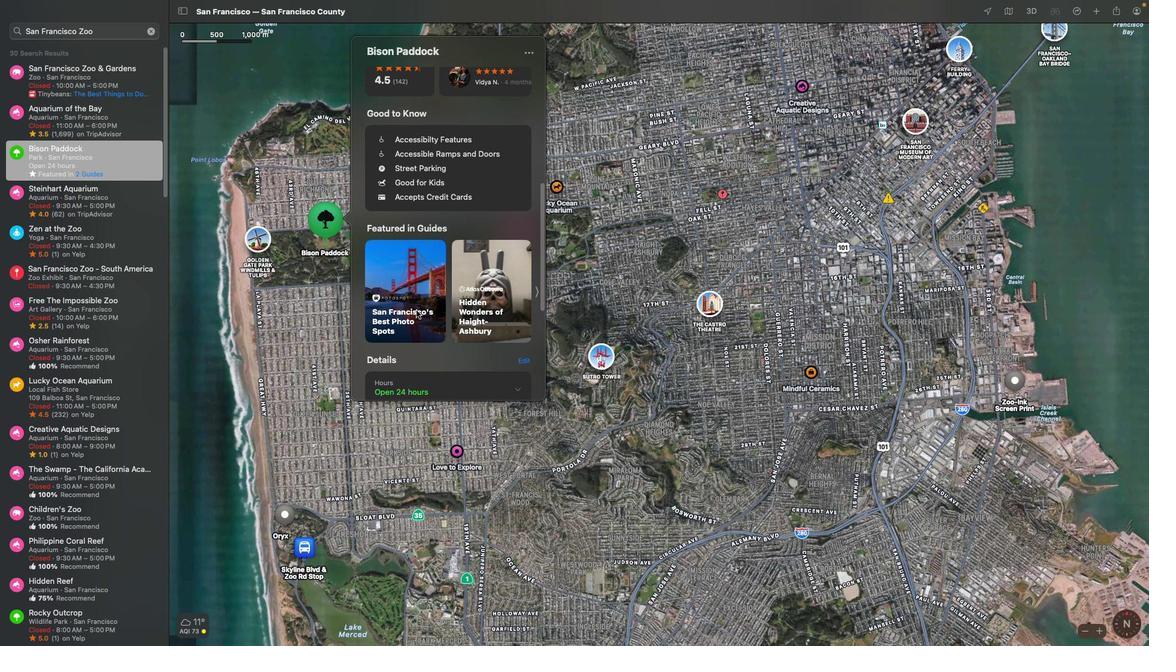 
Action: Mouse scrolled (416, 310) with delta (0, 0)
Screenshot: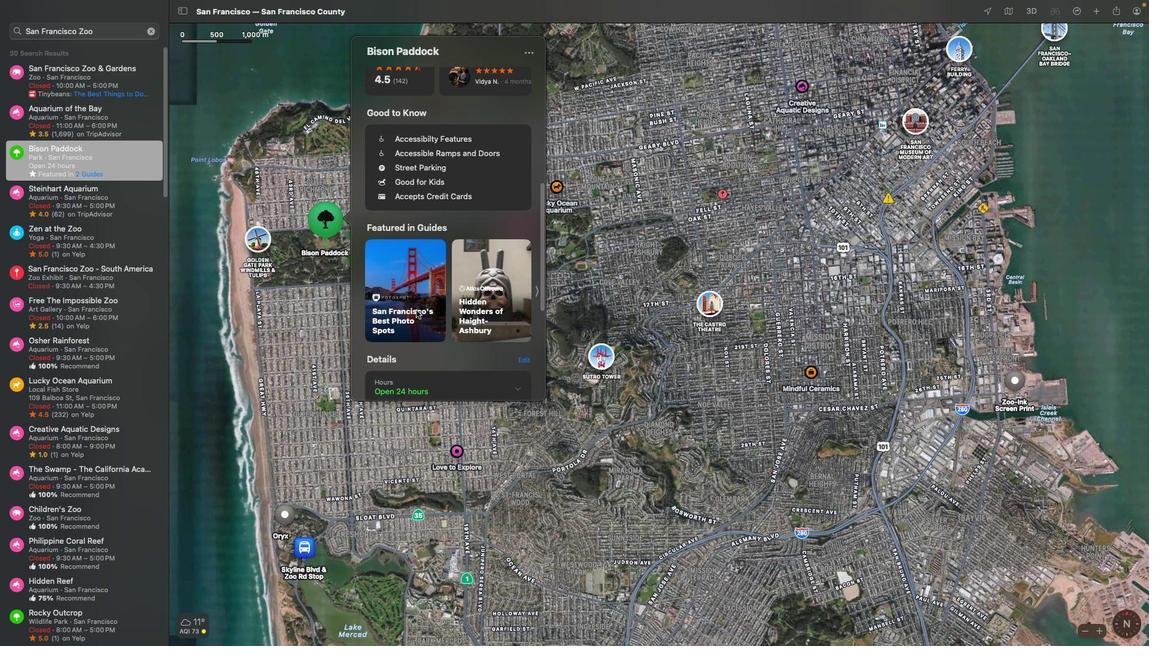 
Action: Mouse scrolled (416, 310) with delta (0, 0)
Screenshot: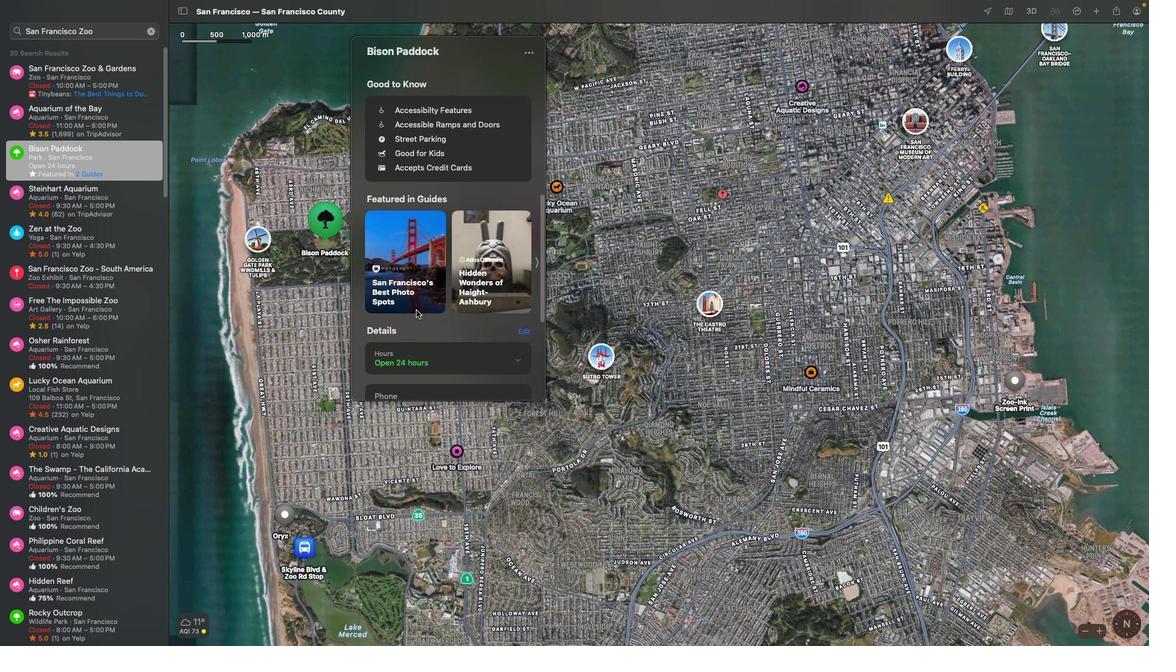 
Action: Mouse scrolled (416, 310) with delta (0, -1)
Screenshot: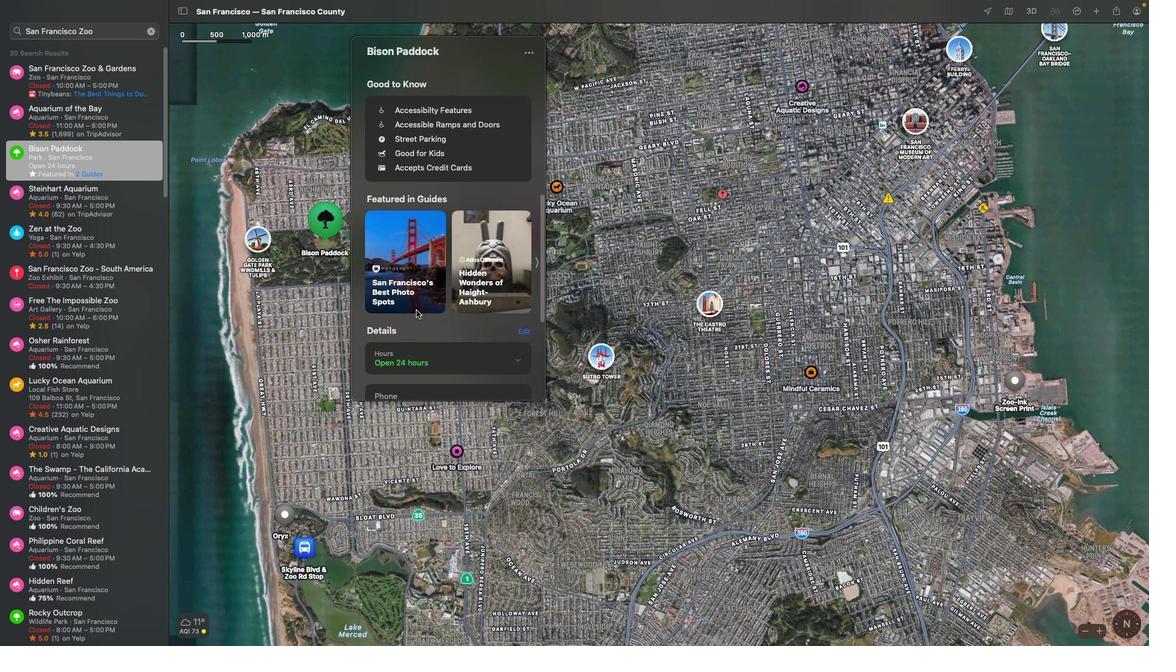 
Action: Mouse scrolled (416, 310) with delta (0, -2)
Screenshot: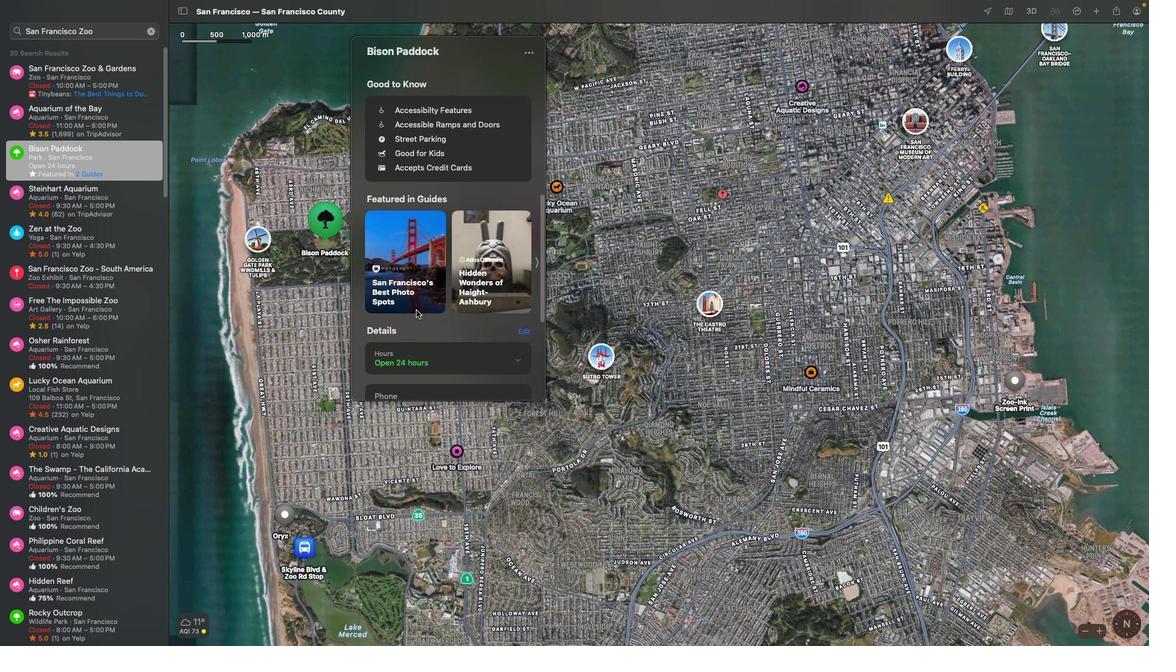 
Action: Mouse scrolled (416, 310) with delta (0, -3)
Screenshot: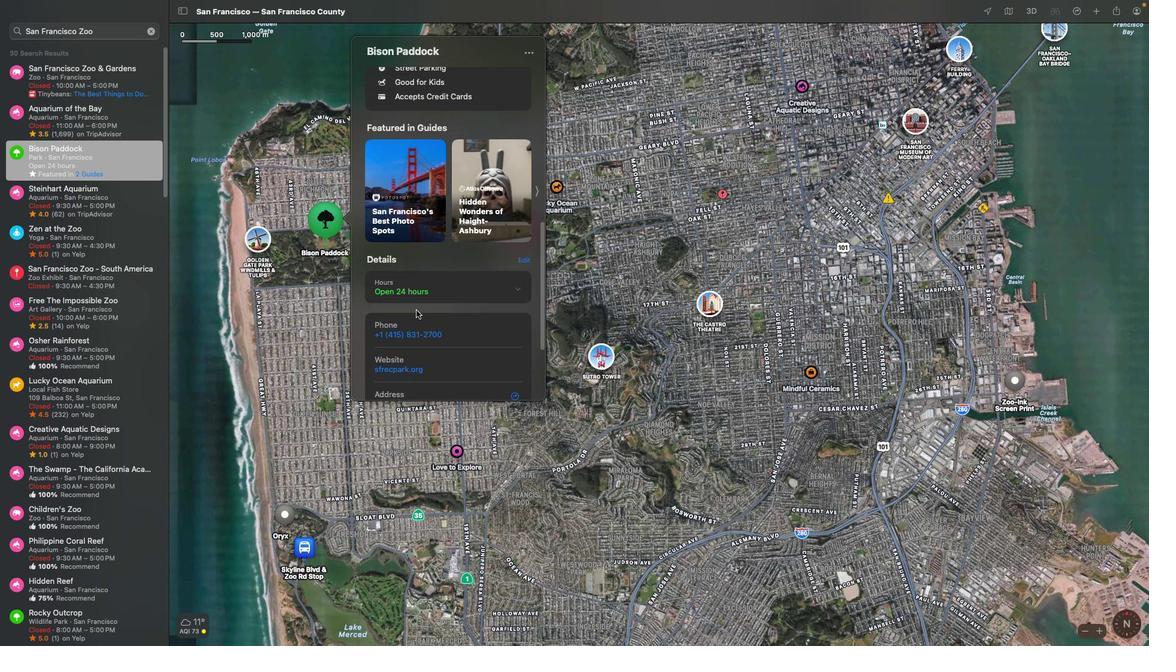 
Action: Mouse scrolled (416, 310) with delta (0, 0)
Screenshot: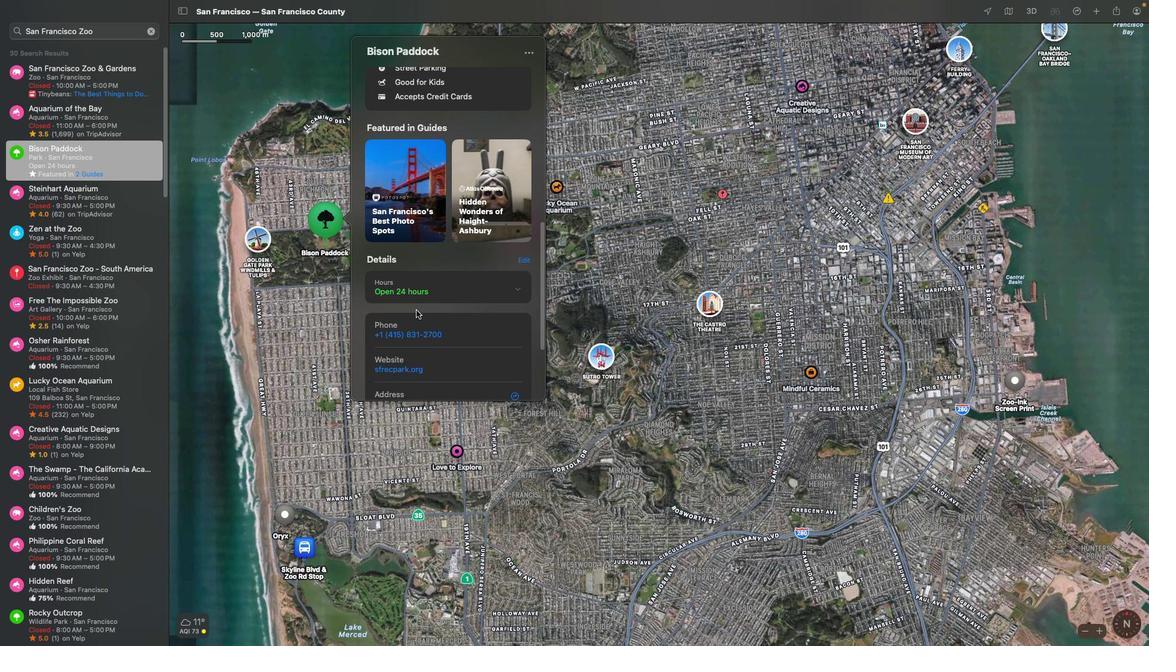 
Action: Mouse scrolled (416, 310) with delta (0, 0)
Screenshot: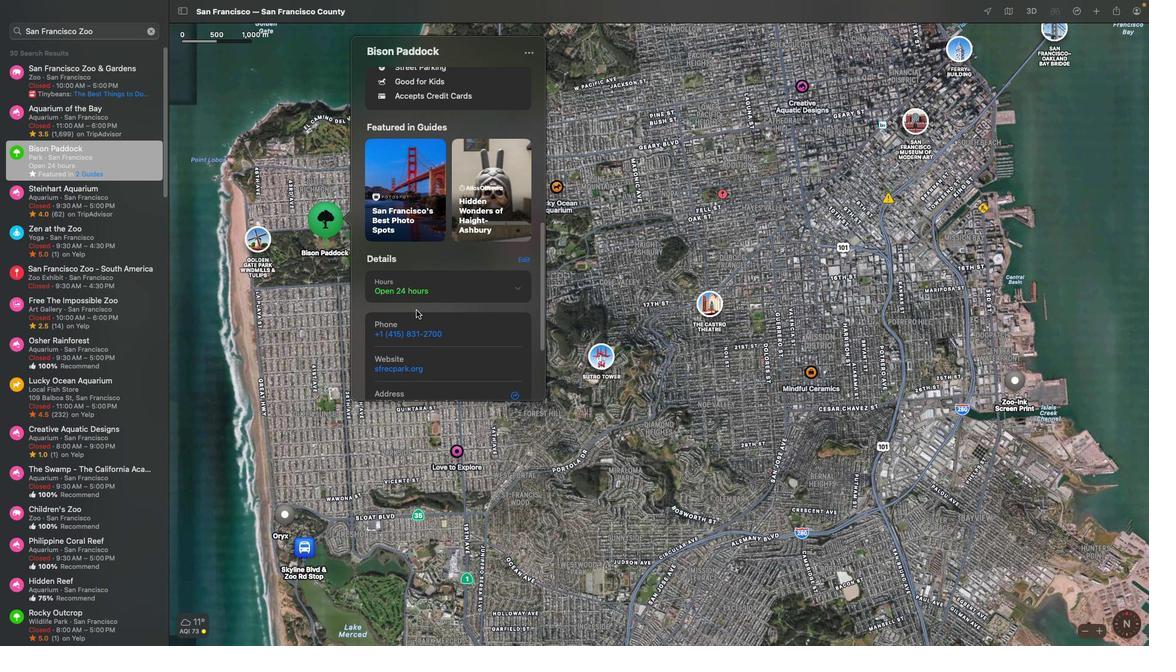 
Action: Mouse scrolled (416, 310) with delta (0, -1)
Screenshot: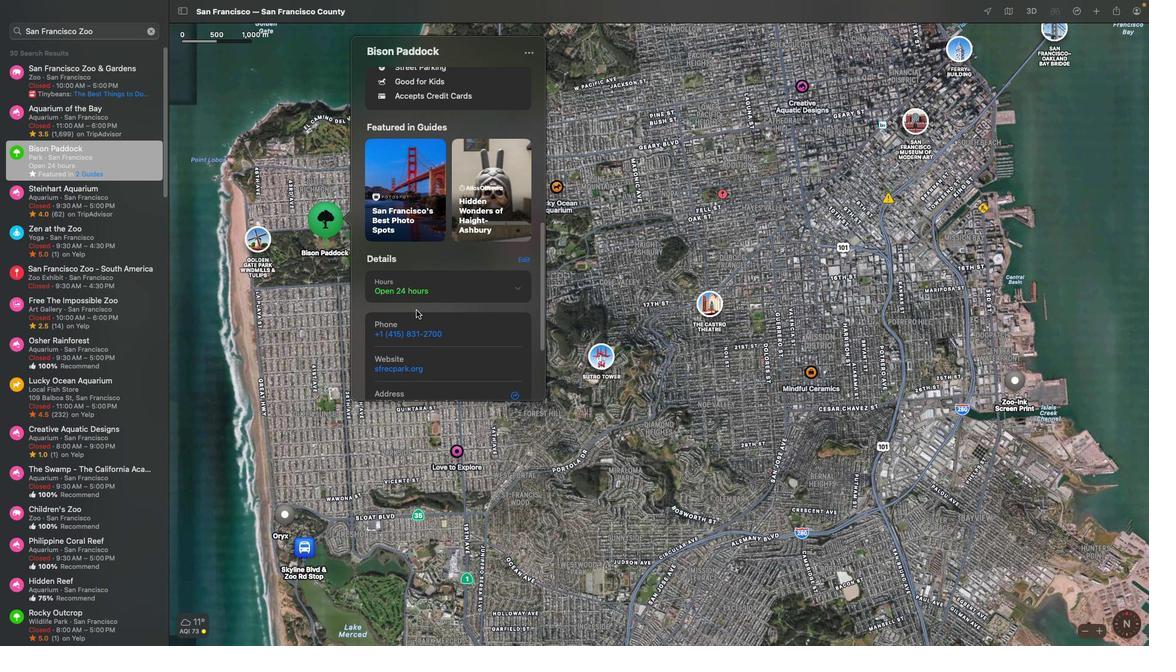 
Action: Mouse scrolled (416, 310) with delta (0, -2)
Screenshot: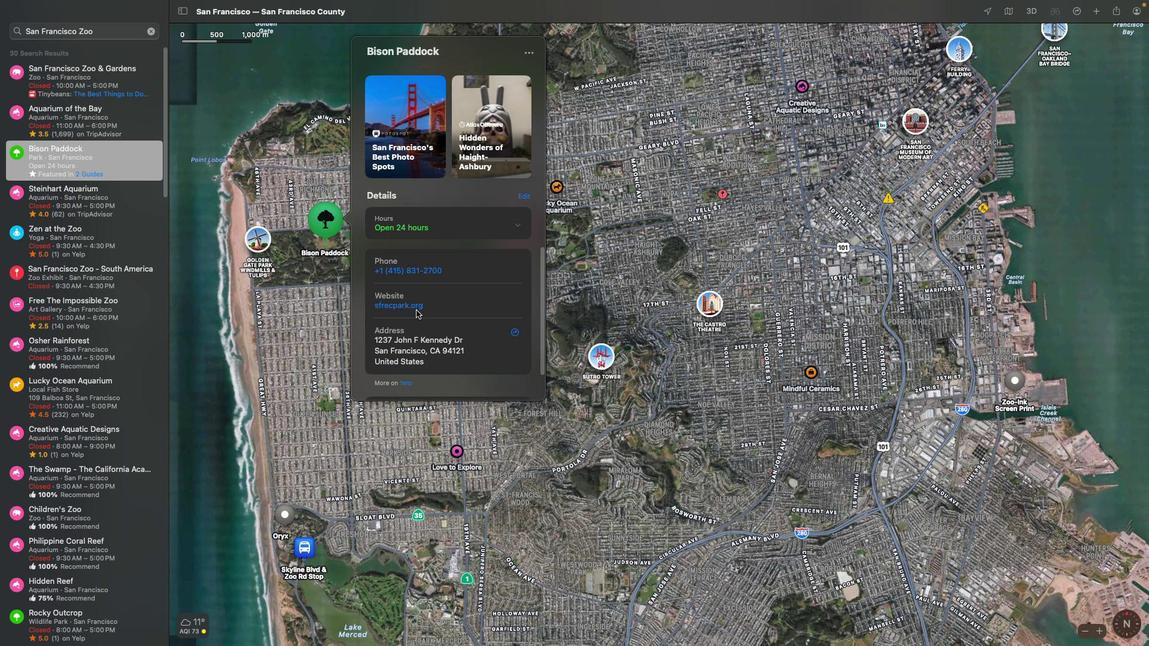 
Action: Mouse scrolled (416, 310) with delta (0, -3)
Screenshot: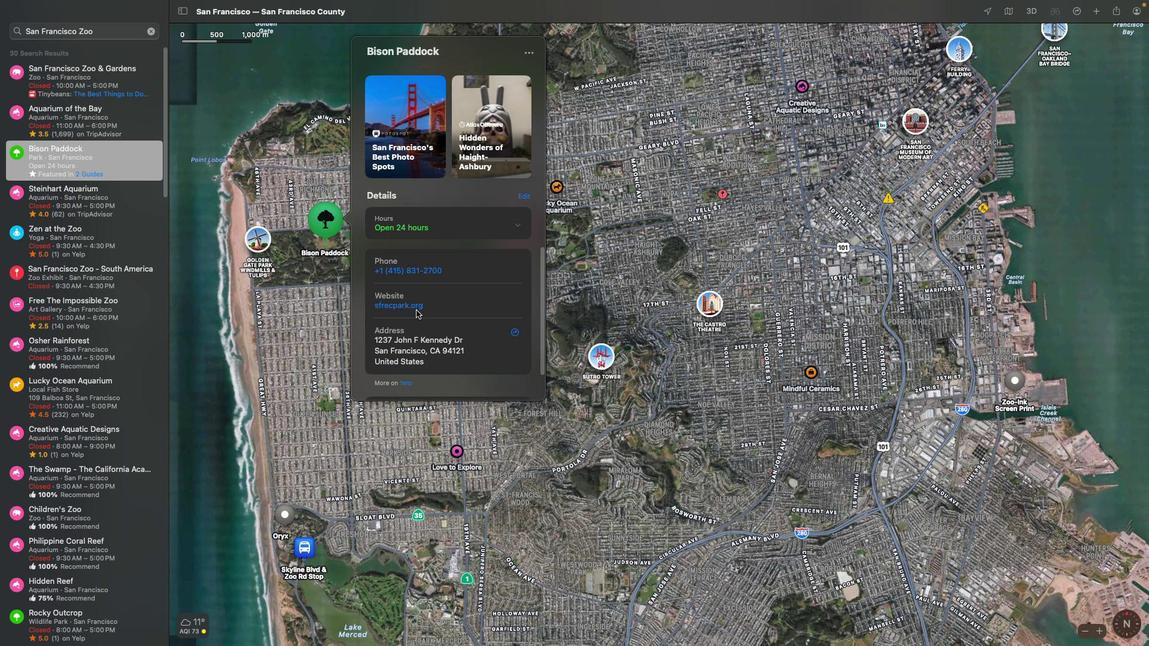 
Action: Mouse scrolled (416, 310) with delta (0, -4)
Screenshot: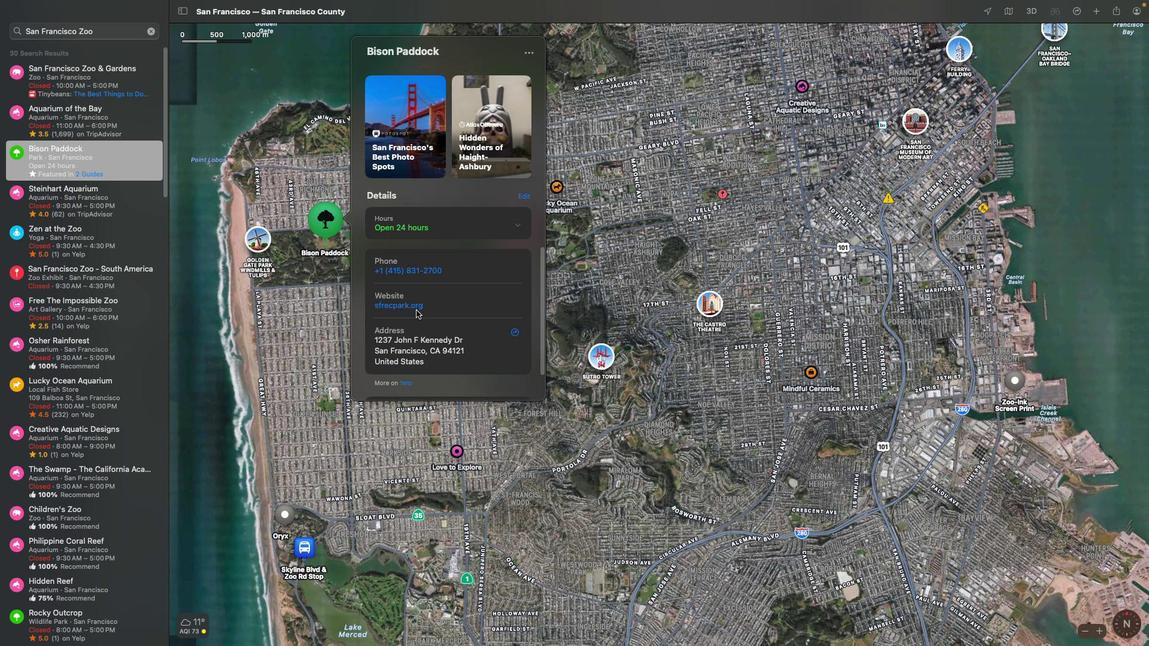 
Action: Mouse scrolled (416, 310) with delta (0, -4)
Screenshot: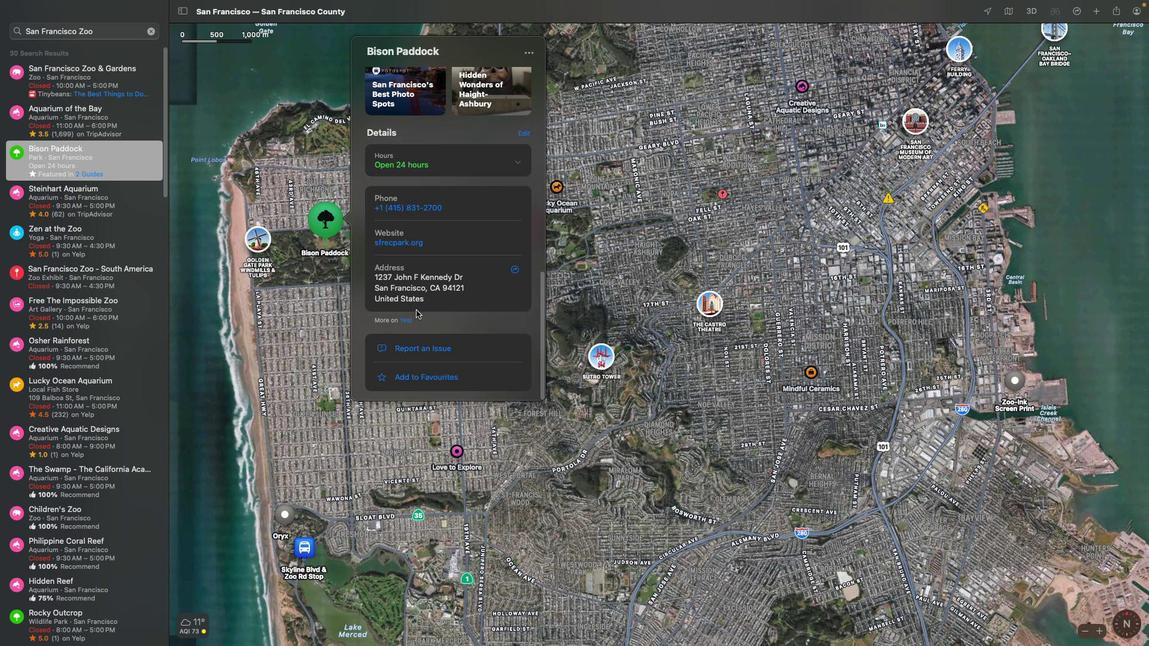
Action: Mouse scrolled (416, 310) with delta (0, 0)
Screenshot: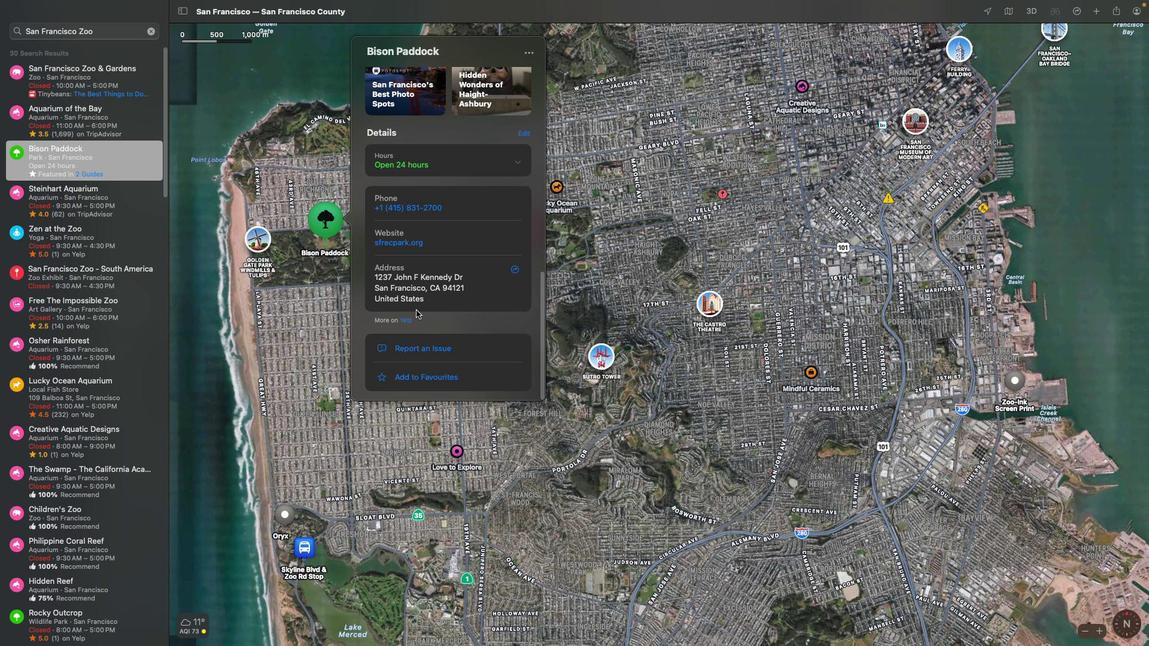 
Action: Mouse scrolled (416, 310) with delta (0, 0)
Screenshot: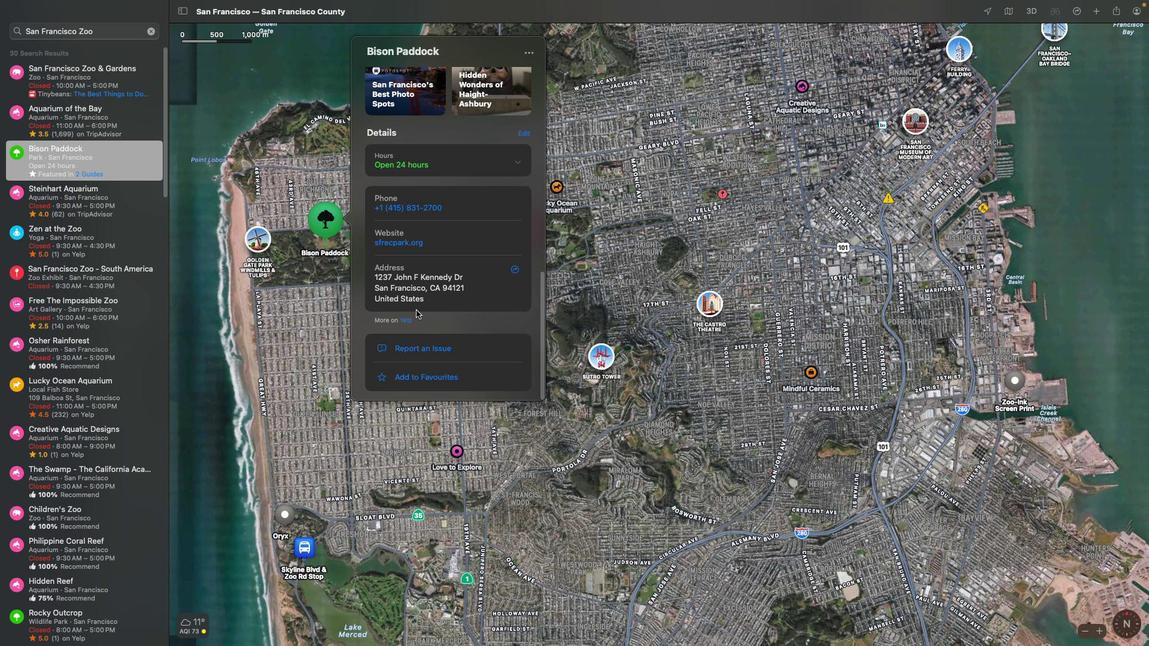 
Action: Mouse scrolled (416, 310) with delta (0, -1)
Screenshot: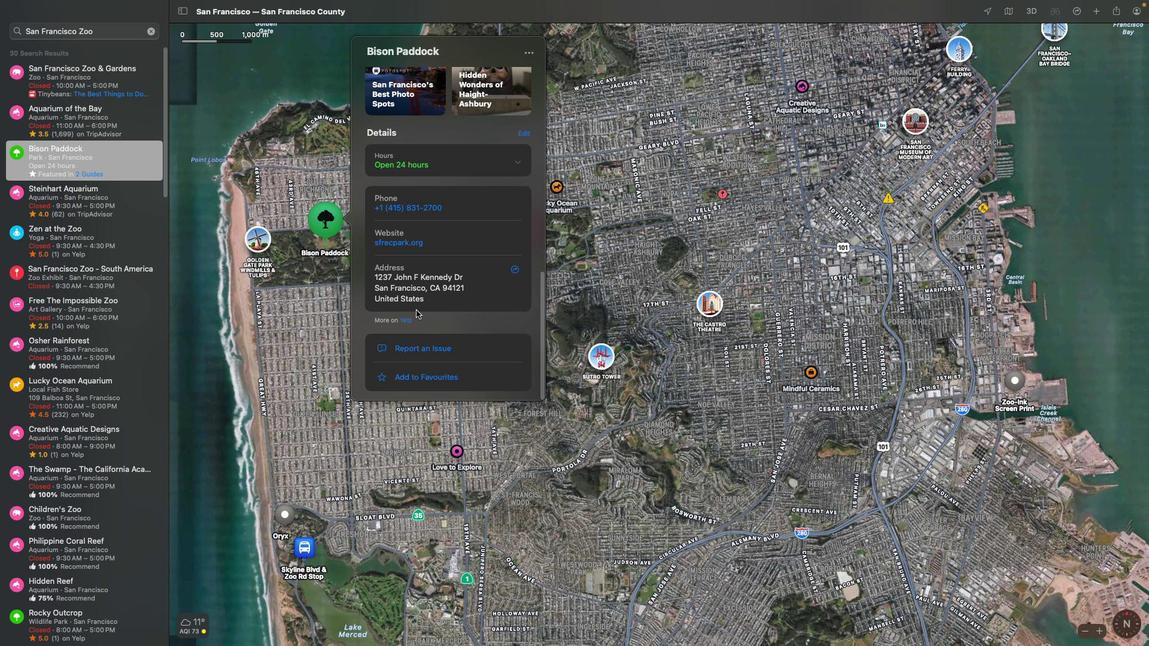 
Action: Mouse scrolled (416, 310) with delta (0, -2)
Screenshot: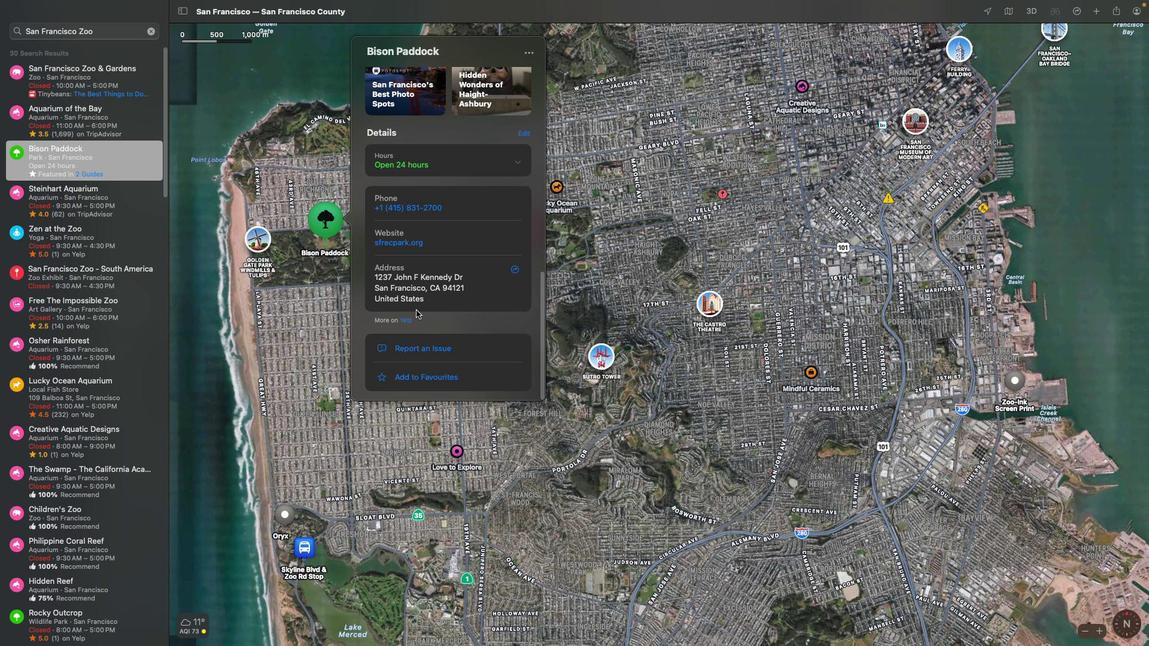 
Action: Mouse scrolled (416, 310) with delta (0, -3)
Screenshot: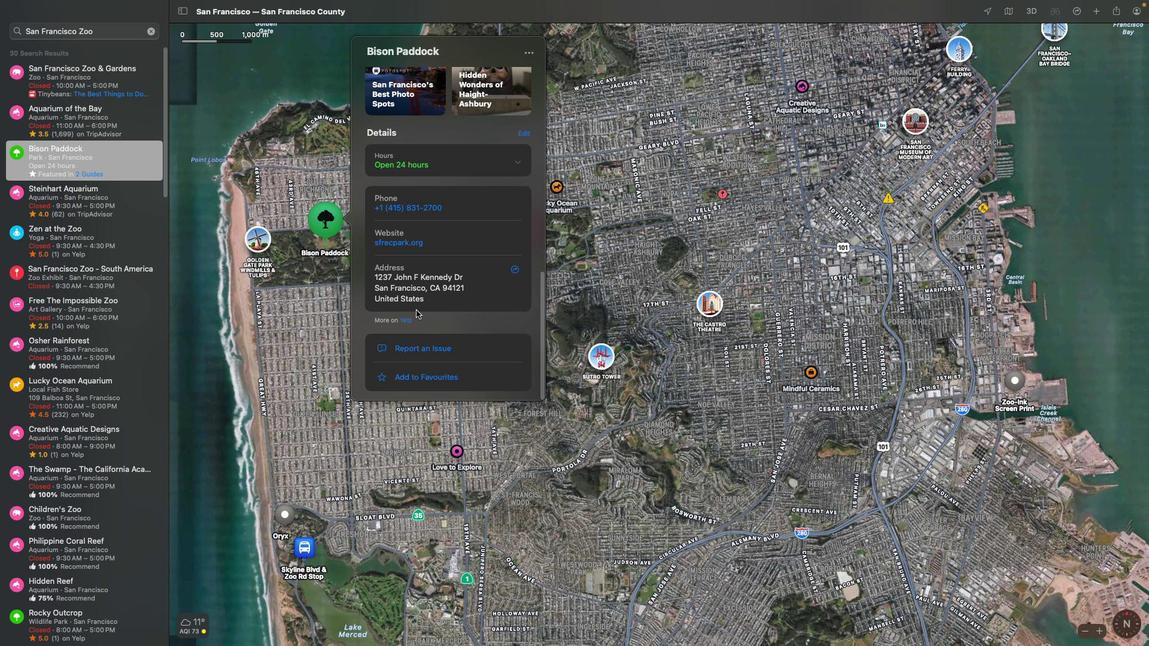 
Action: Mouse scrolled (416, 310) with delta (0, -4)
Screenshot: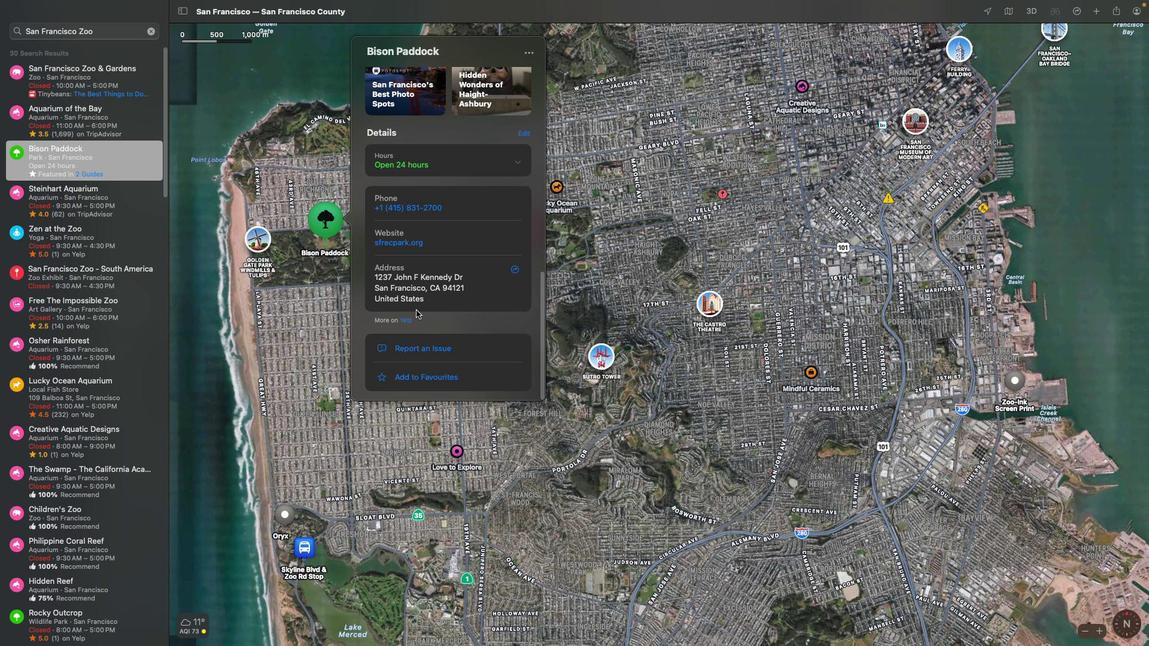 
Action: Mouse scrolled (416, 310) with delta (0, 0)
Screenshot: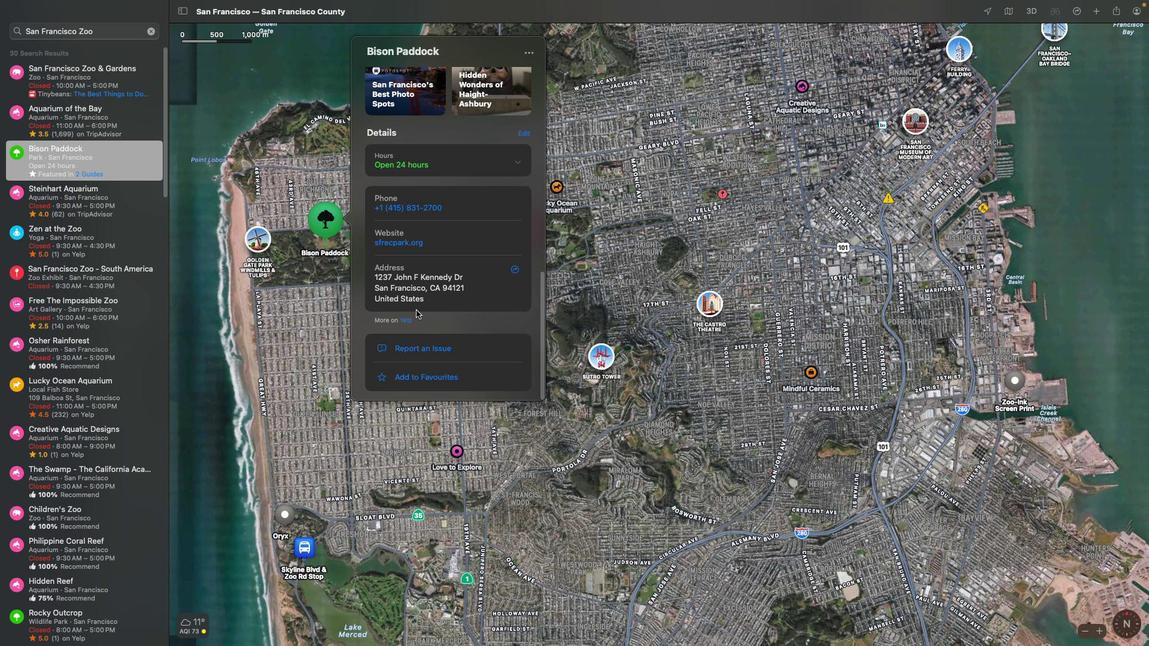 
Action: Mouse scrolled (416, 310) with delta (0, 0)
Screenshot: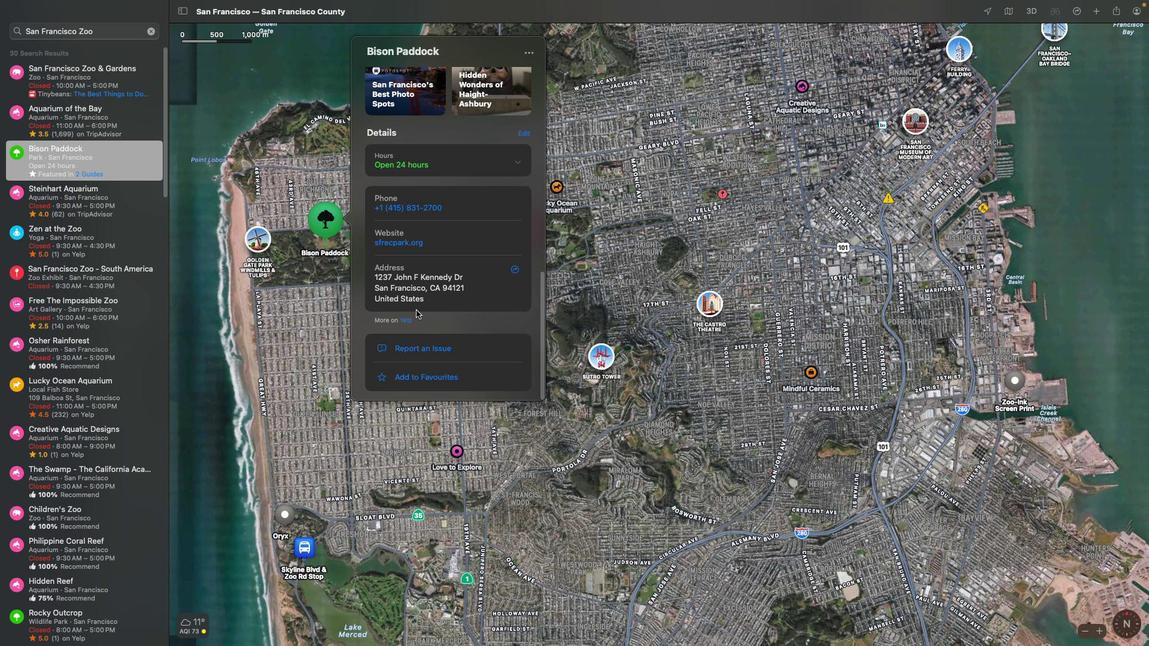 
Action: Mouse scrolled (416, 310) with delta (0, -1)
Screenshot: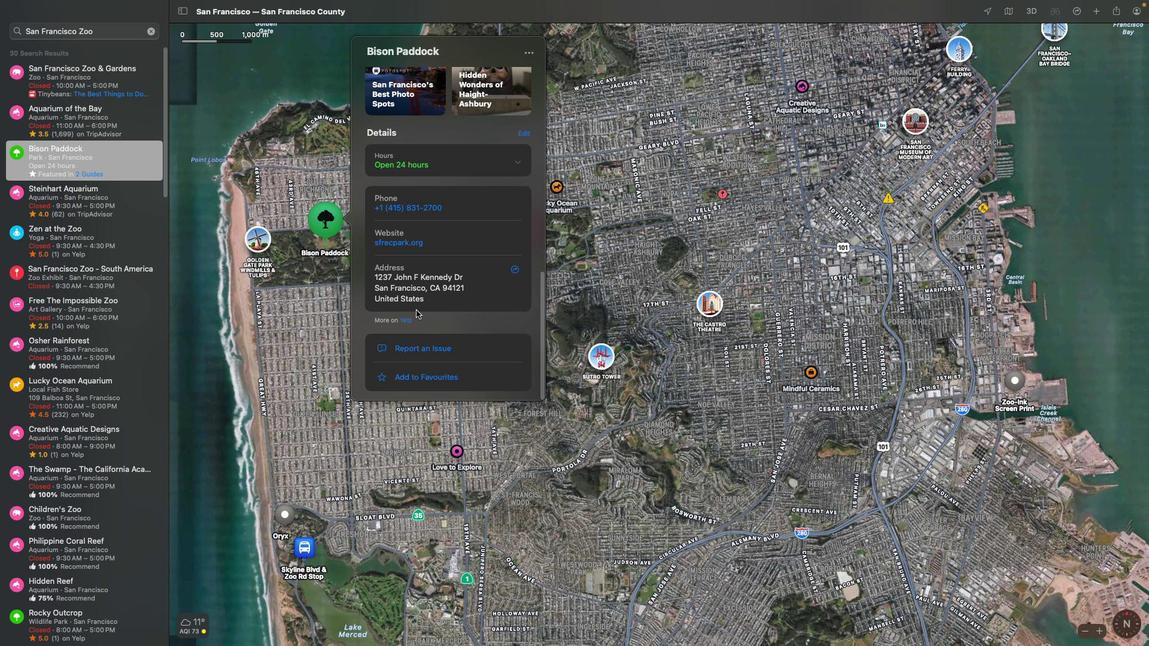 
Action: Mouse scrolled (416, 310) with delta (0, -2)
Screenshot: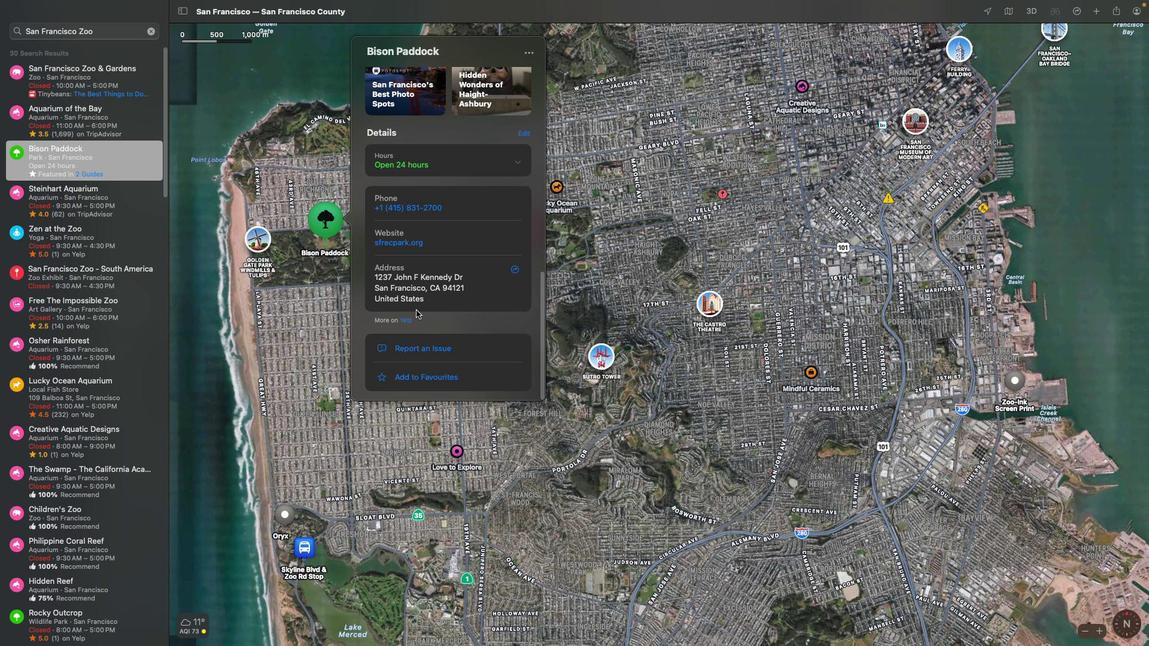 
Action: Mouse scrolled (416, 310) with delta (0, -3)
Screenshot: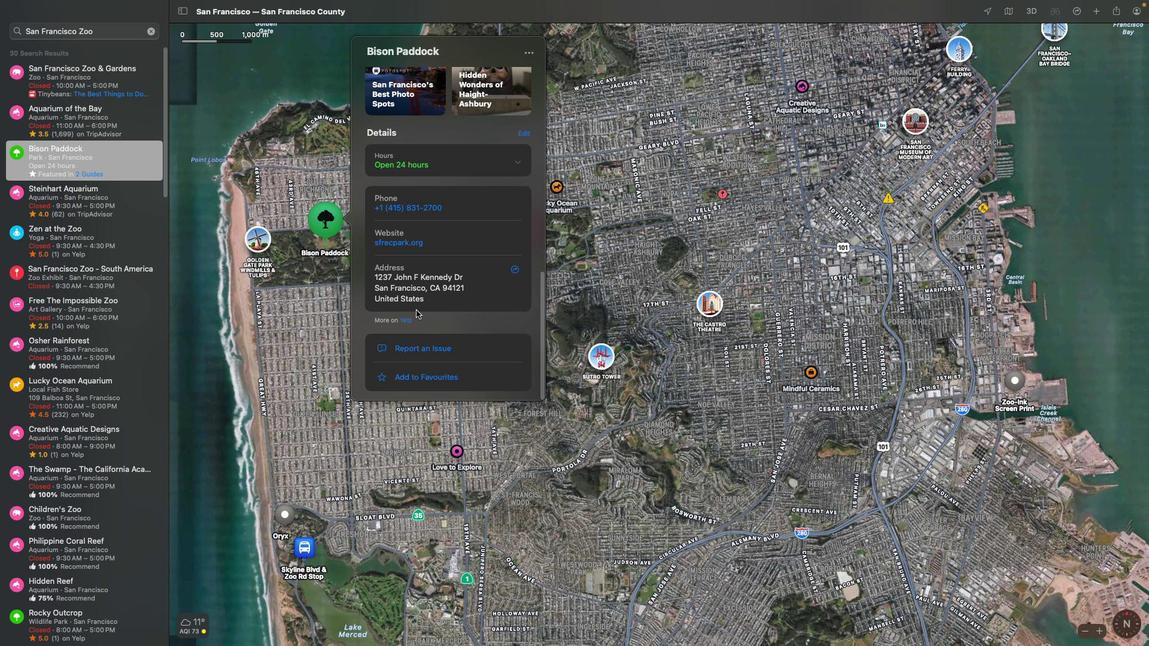 
